 Task: Look for space in Yorosso, Mali from 5th September, 2023 to 12th September, 2023 for 2 adults in price range Rs.10000 to Rs.15000.  With 1  bedroom having 1 bed and 1 bathroom. Property type can be house, flat, guest house, hotel. Amenities needed are: washing machine. Booking option can be shelf check-in. Required host language is English.
Action: Mouse moved to (417, 83)
Screenshot: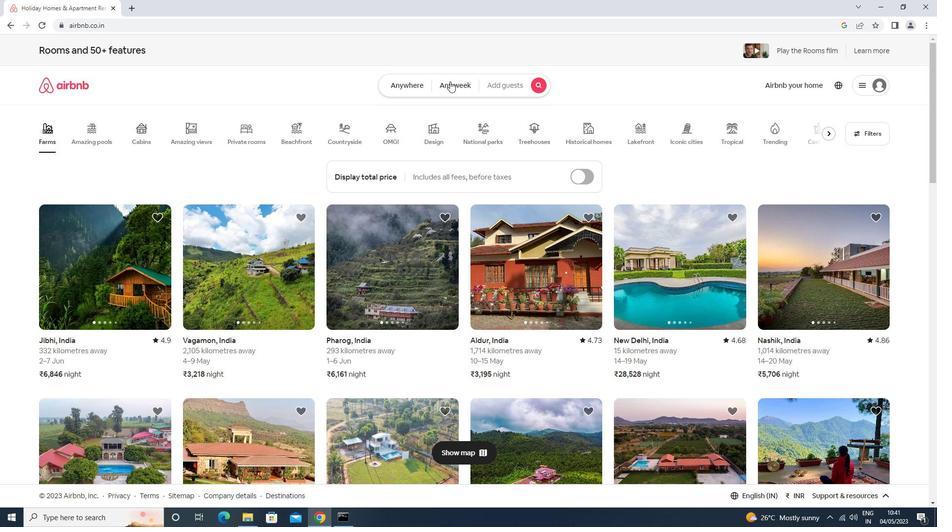 
Action: Mouse pressed left at (417, 83)
Screenshot: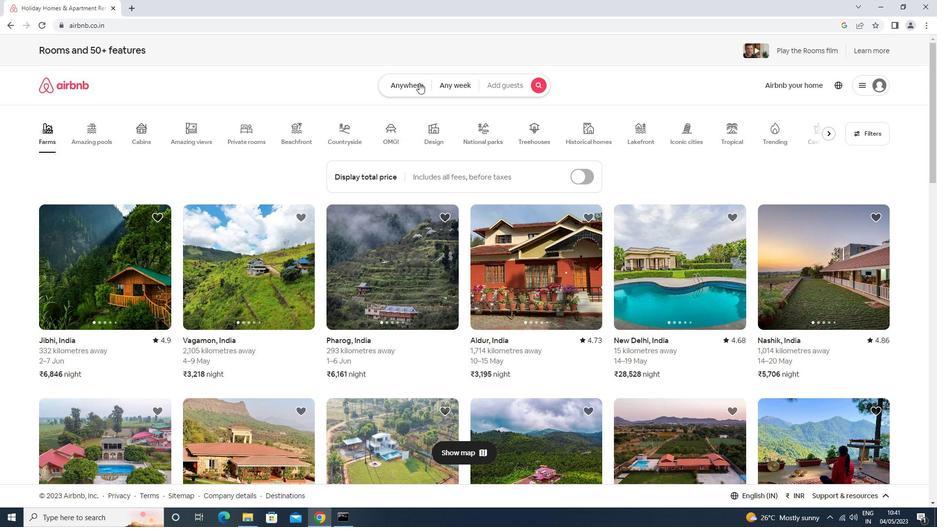 
Action: Mouse moved to (296, 119)
Screenshot: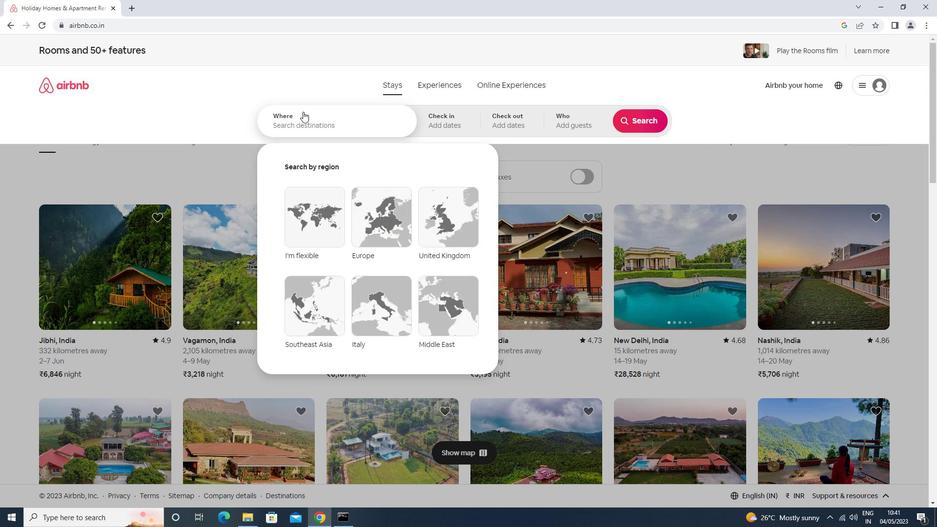 
Action: Mouse pressed left at (296, 119)
Screenshot: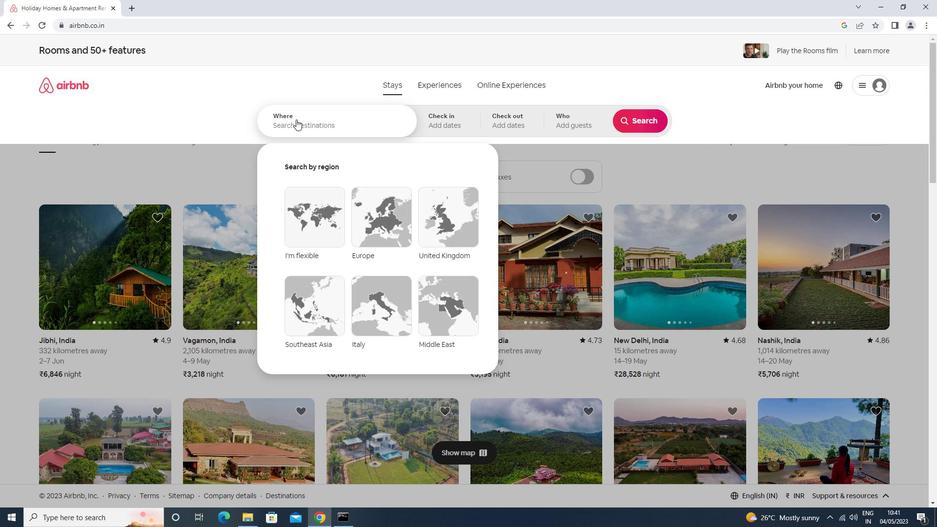 
Action: Key pressed yorosso<Key.down><Key.enter>
Screenshot: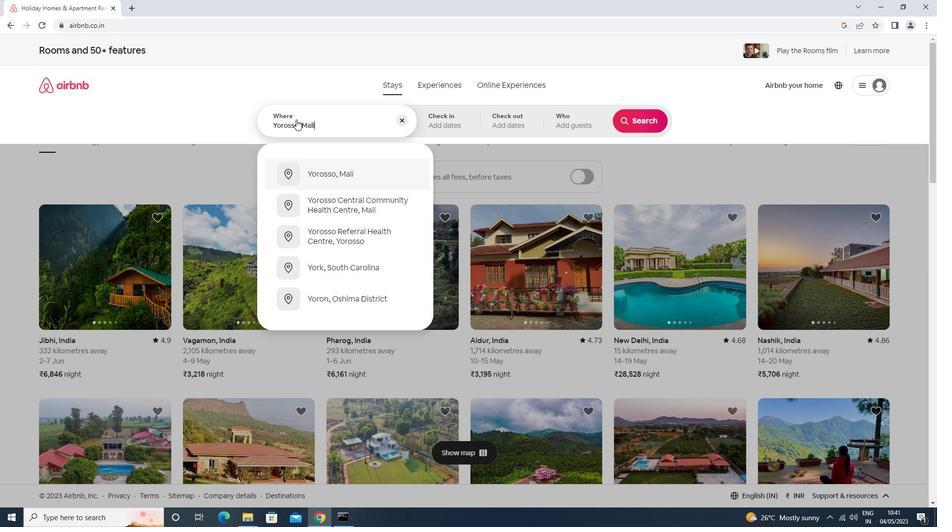 
Action: Mouse moved to (639, 196)
Screenshot: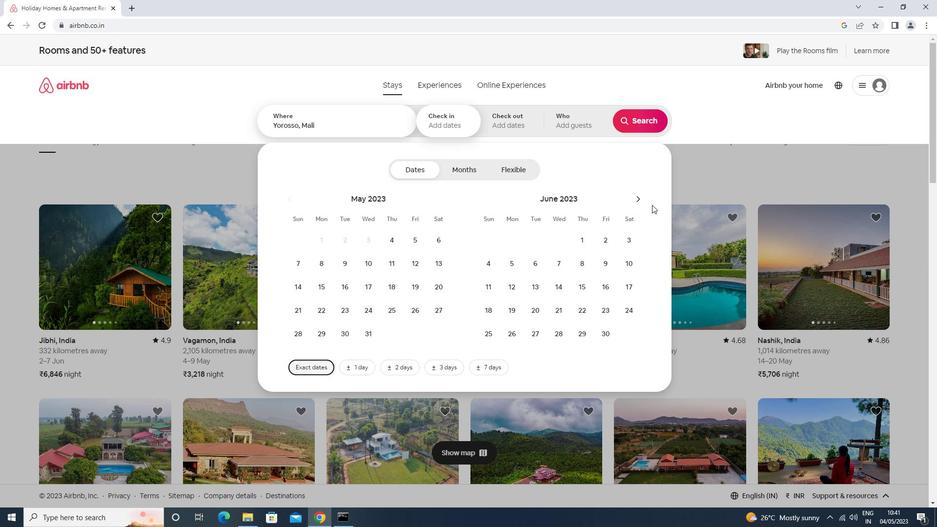 
Action: Mouse pressed left at (639, 196)
Screenshot: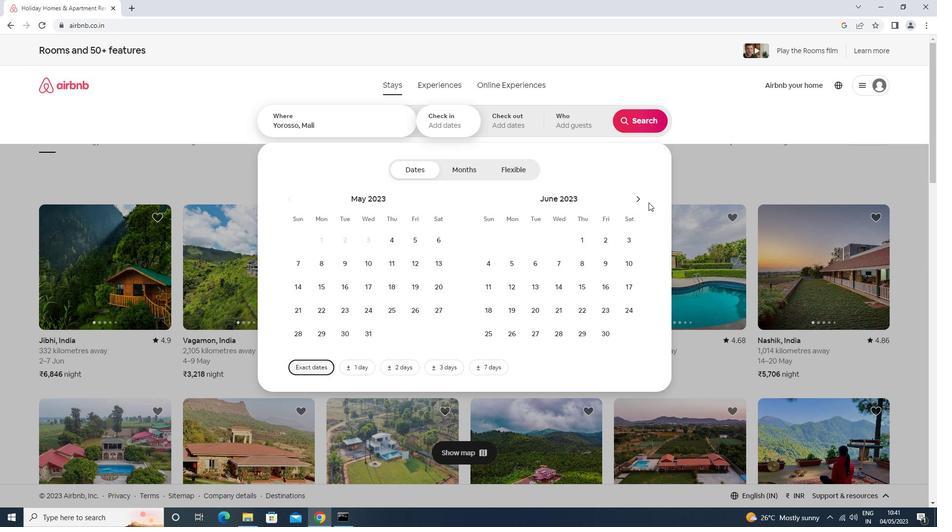 
Action: Mouse pressed left at (639, 196)
Screenshot: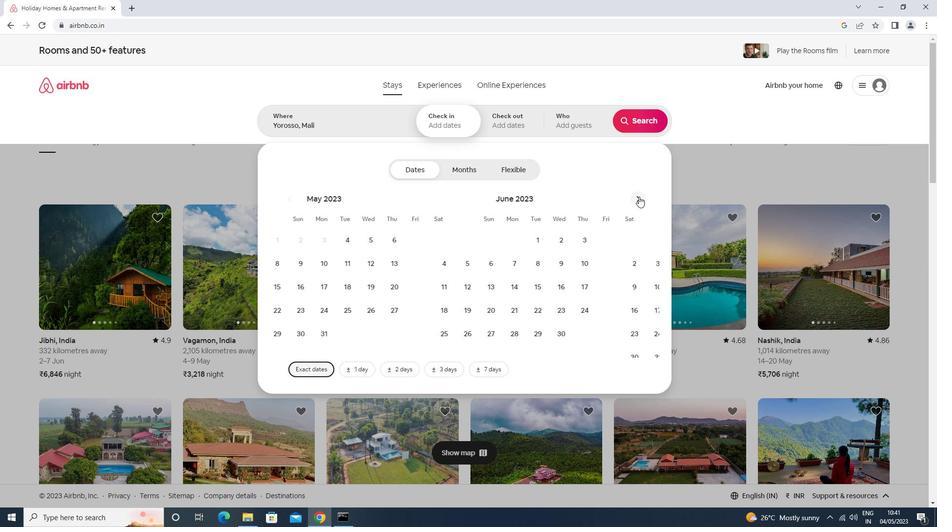
Action: Mouse pressed left at (639, 196)
Screenshot: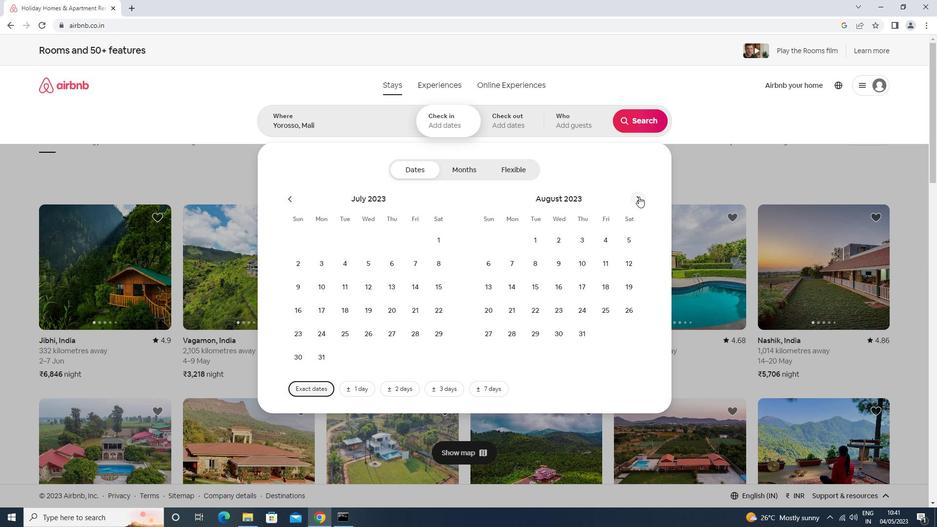 
Action: Mouse moved to (535, 259)
Screenshot: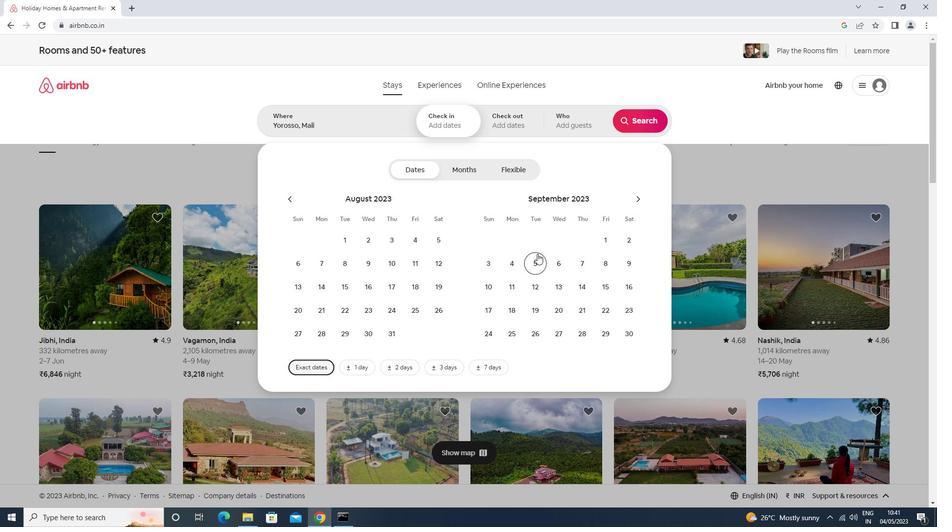 
Action: Mouse pressed left at (535, 259)
Screenshot: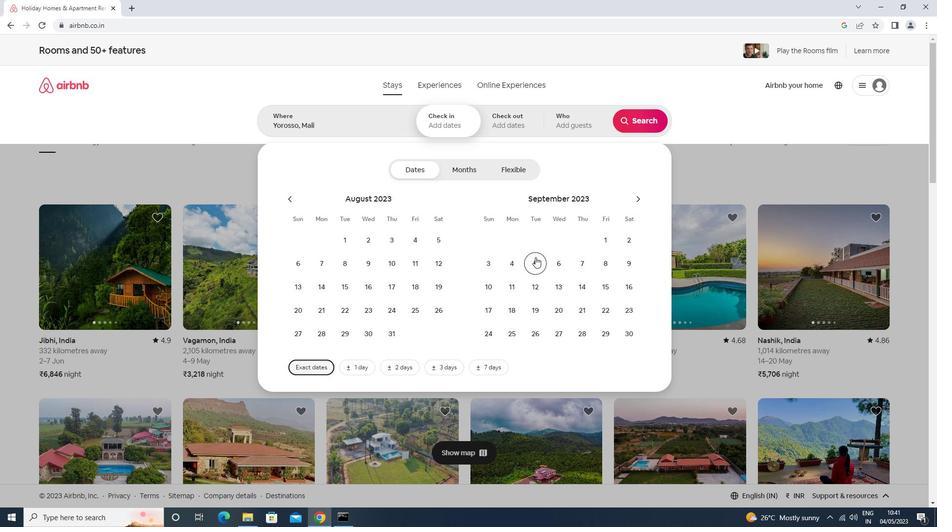 
Action: Mouse moved to (529, 285)
Screenshot: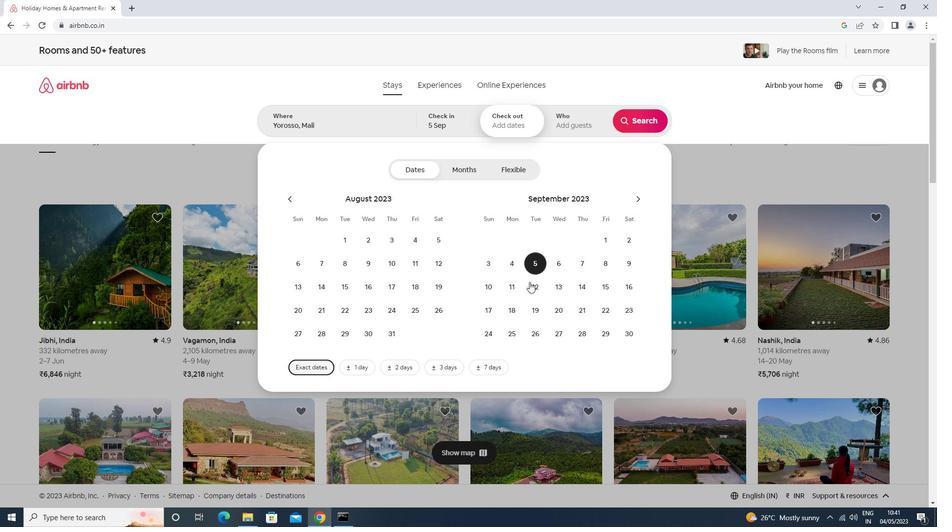
Action: Mouse pressed left at (529, 285)
Screenshot: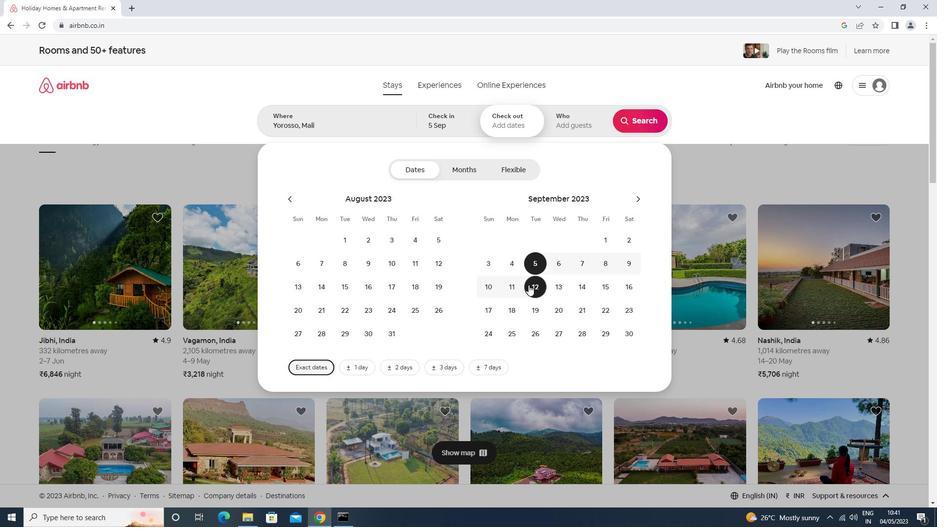 
Action: Mouse moved to (556, 120)
Screenshot: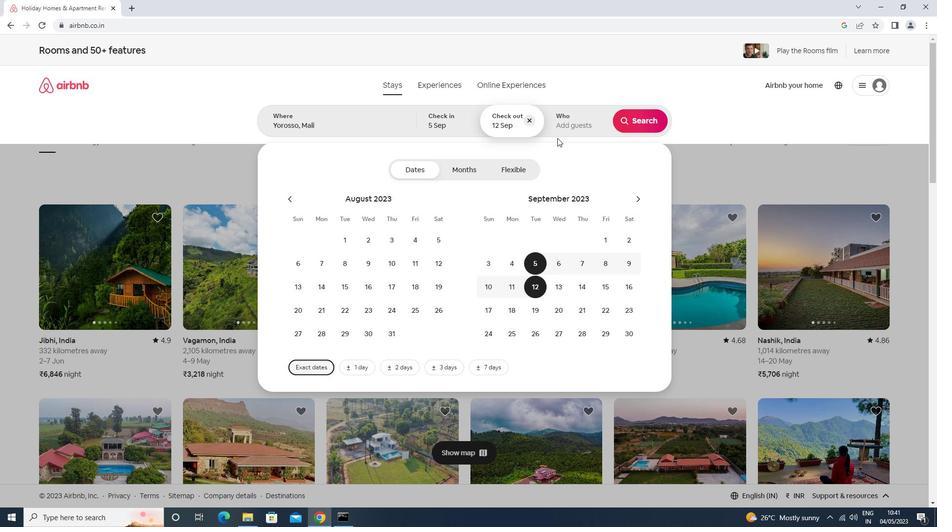 
Action: Mouse pressed left at (556, 120)
Screenshot: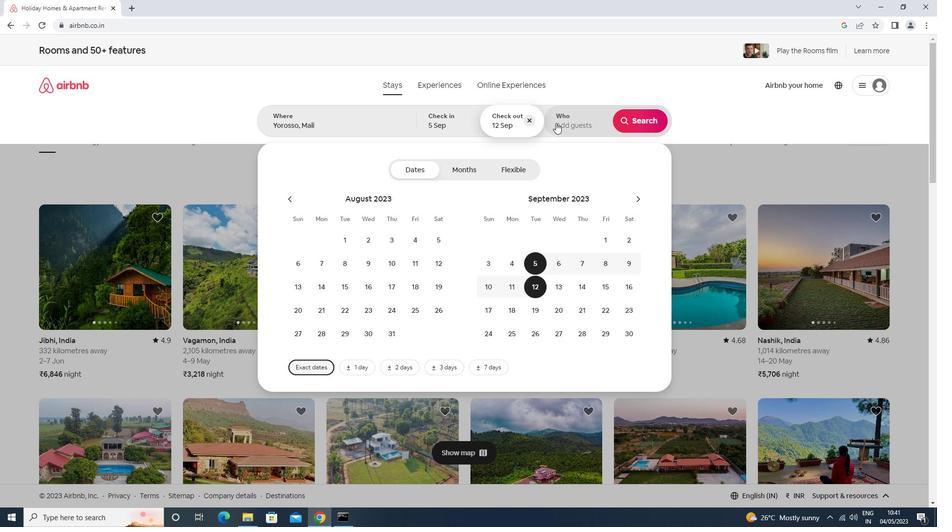 
Action: Mouse moved to (639, 171)
Screenshot: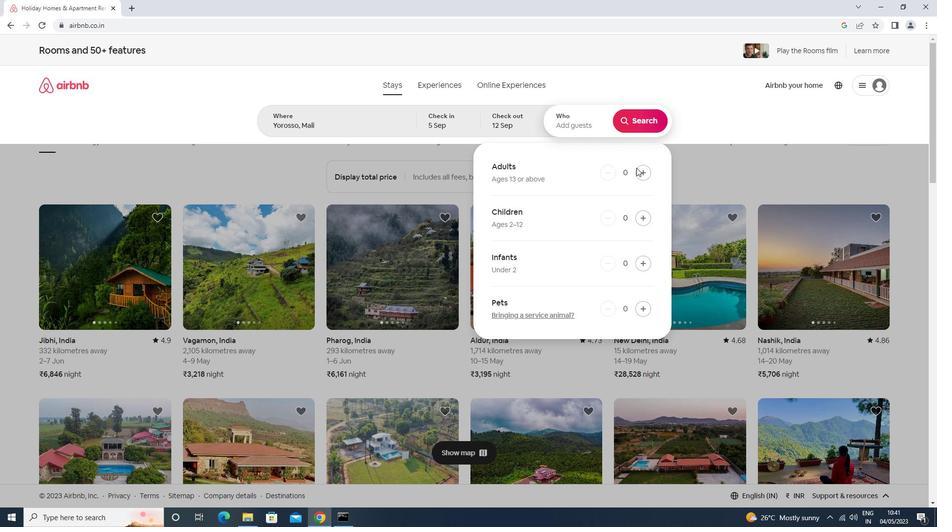 
Action: Mouse pressed left at (639, 171)
Screenshot: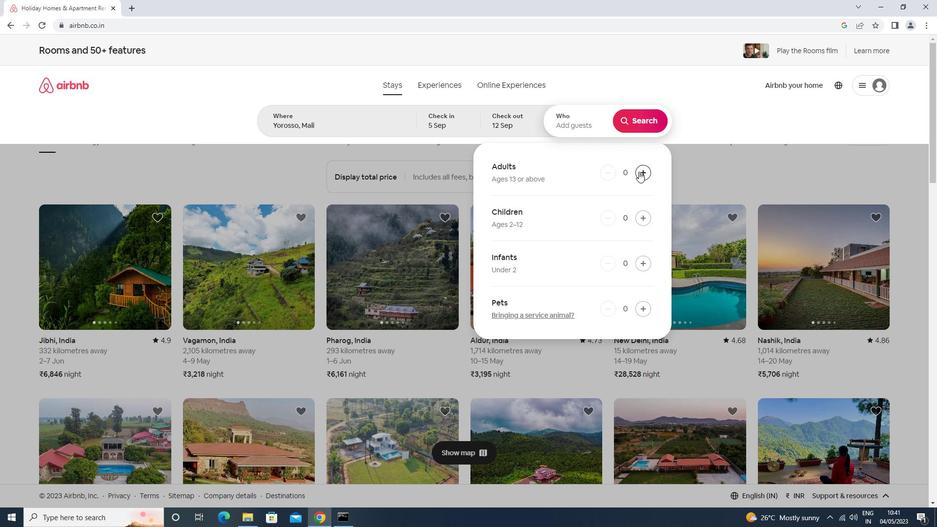 
Action: Mouse moved to (640, 171)
Screenshot: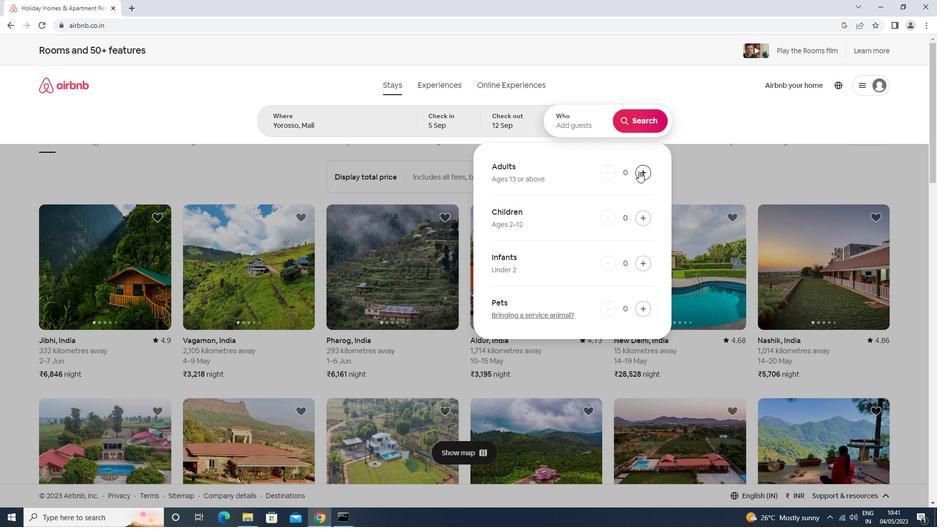 
Action: Mouse pressed left at (640, 171)
Screenshot: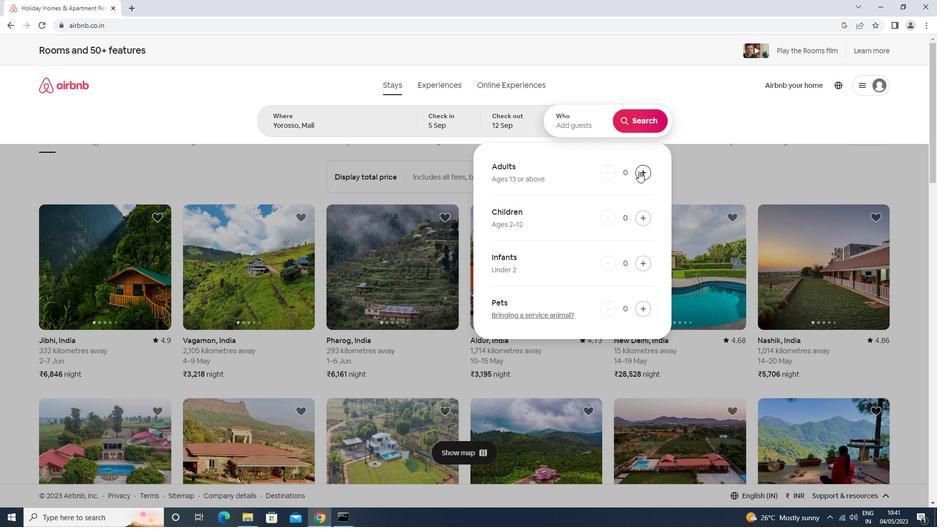 
Action: Mouse moved to (642, 120)
Screenshot: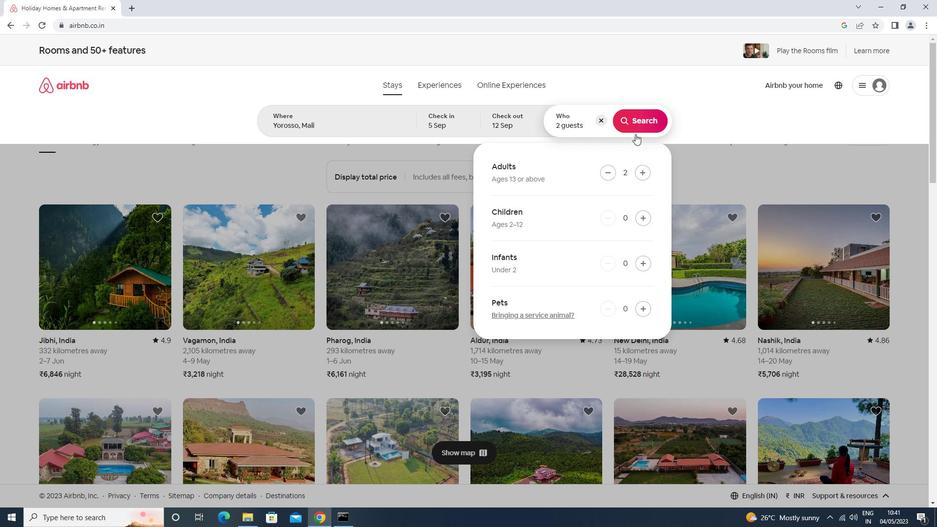 
Action: Mouse pressed left at (642, 120)
Screenshot: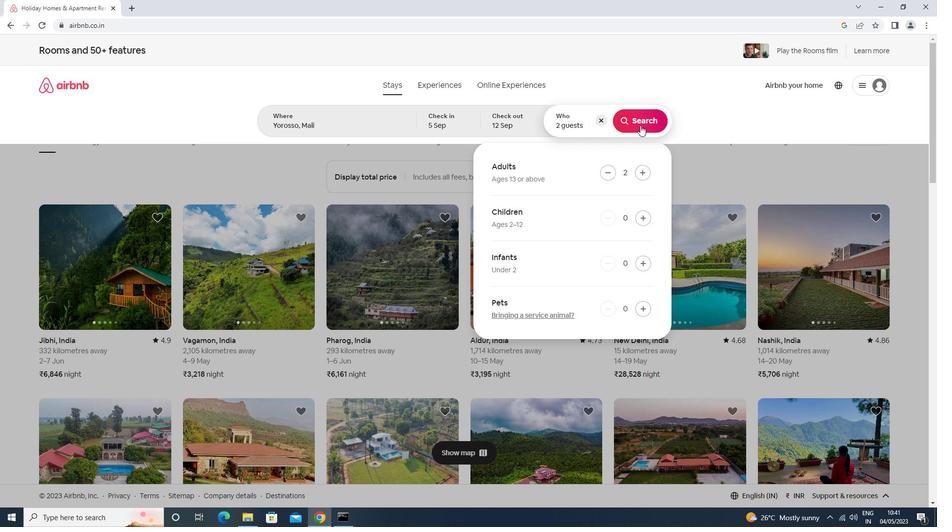 
Action: Mouse moved to (887, 91)
Screenshot: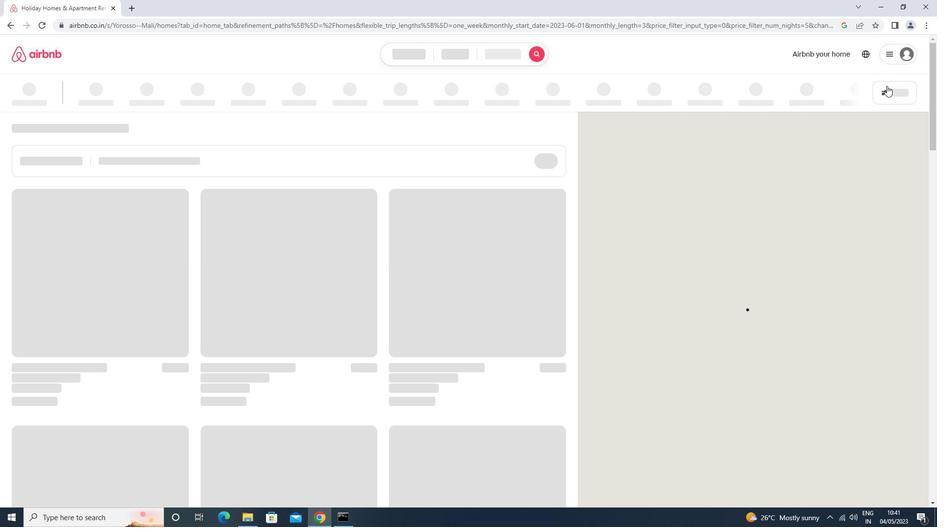 
Action: Mouse pressed left at (887, 91)
Screenshot: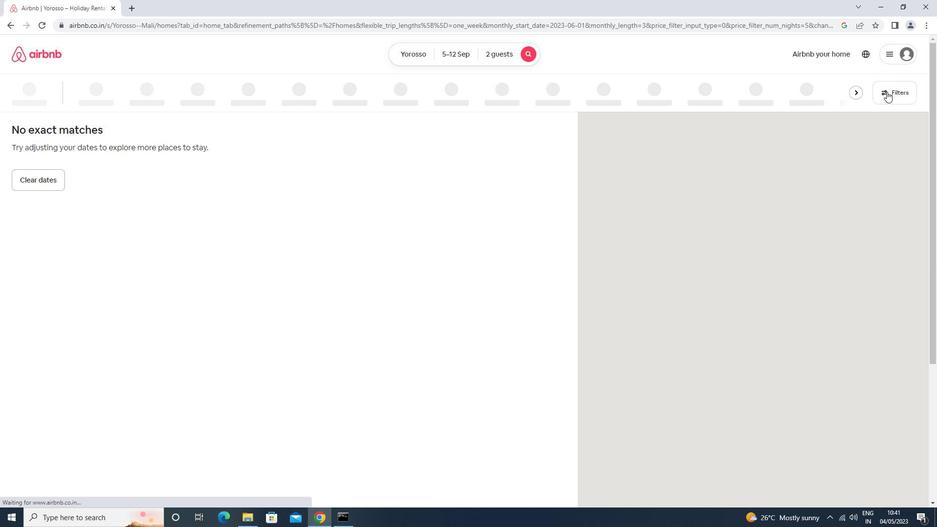 
Action: Mouse moved to (407, 156)
Screenshot: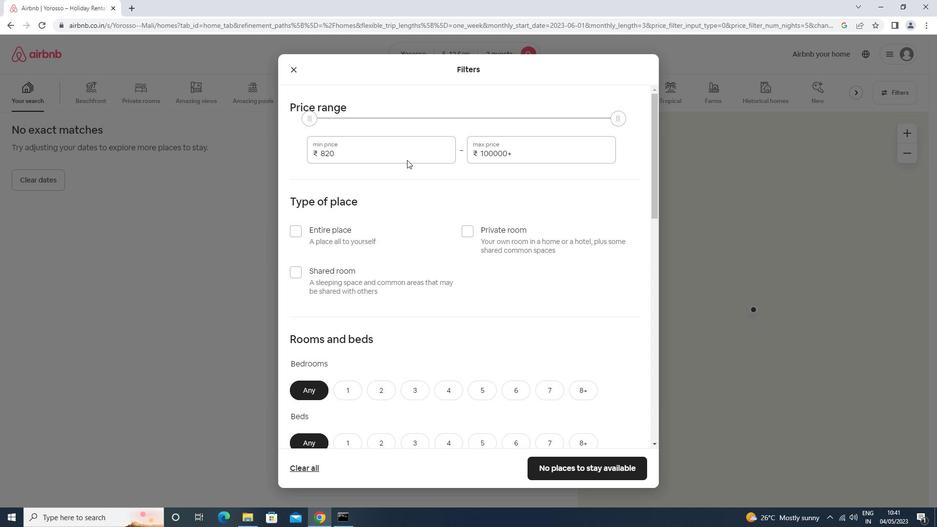 
Action: Mouse pressed left at (407, 156)
Screenshot: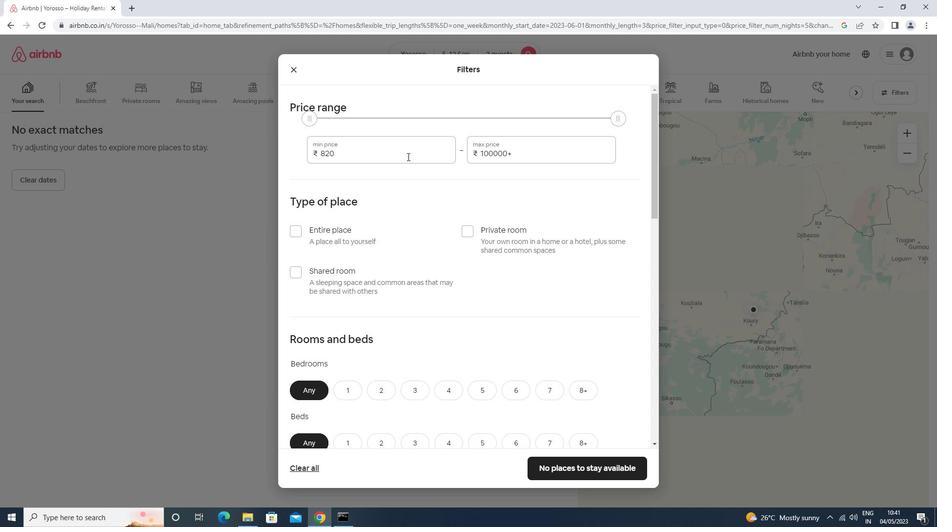 
Action: Mouse moved to (407, 156)
Screenshot: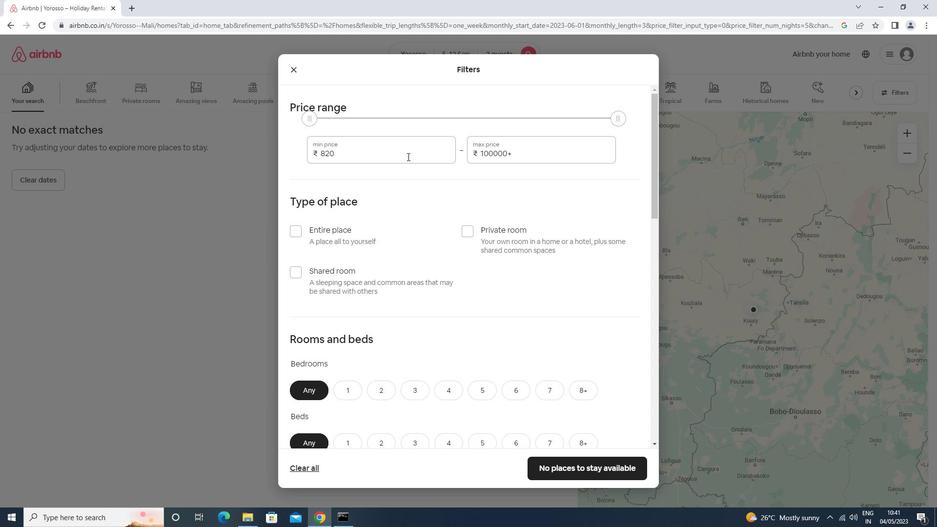 
Action: Key pressed <Key.backspace><Key.backspace><Key.backspace><Key.backspace><Key.backspace><Key.backspace><Key.backspace><Key.backspace><Key.backspace>10000<Key.tab>15000
Screenshot: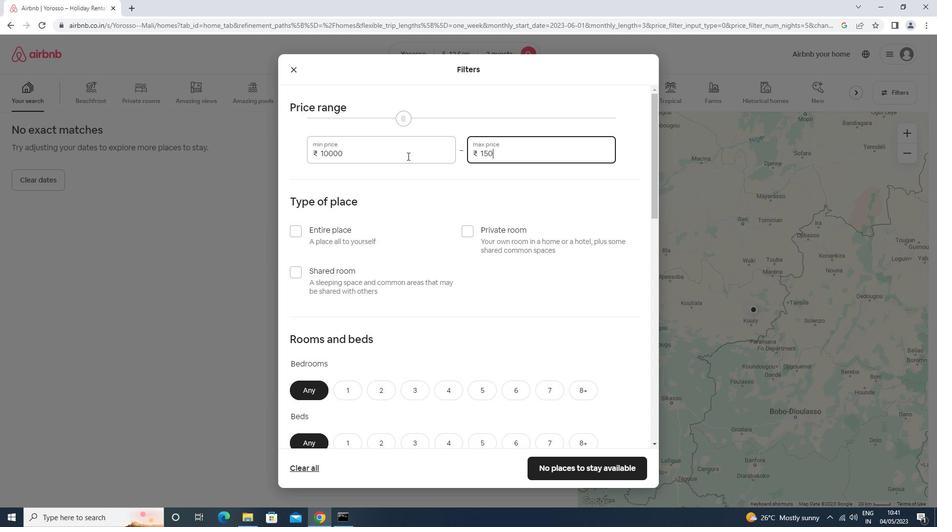 
Action: Mouse moved to (351, 232)
Screenshot: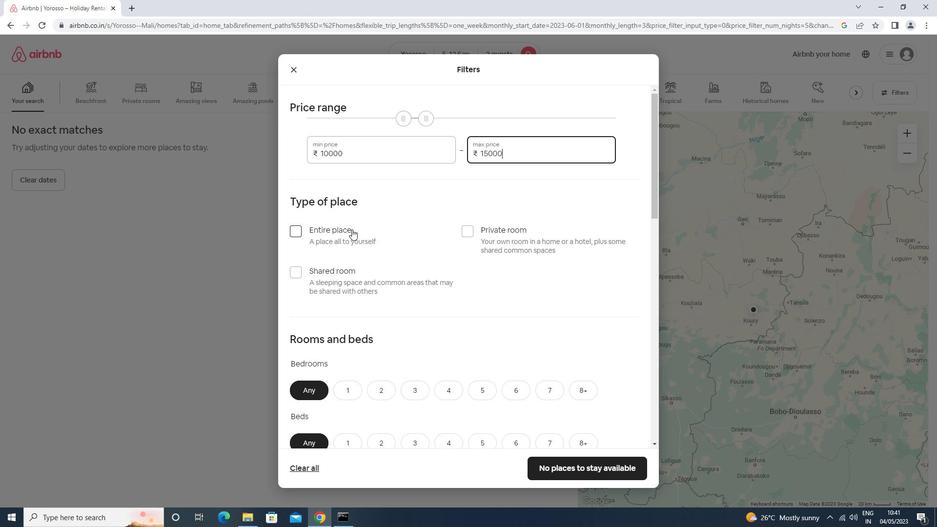 
Action: Mouse scrolled (351, 231) with delta (0, 0)
Screenshot: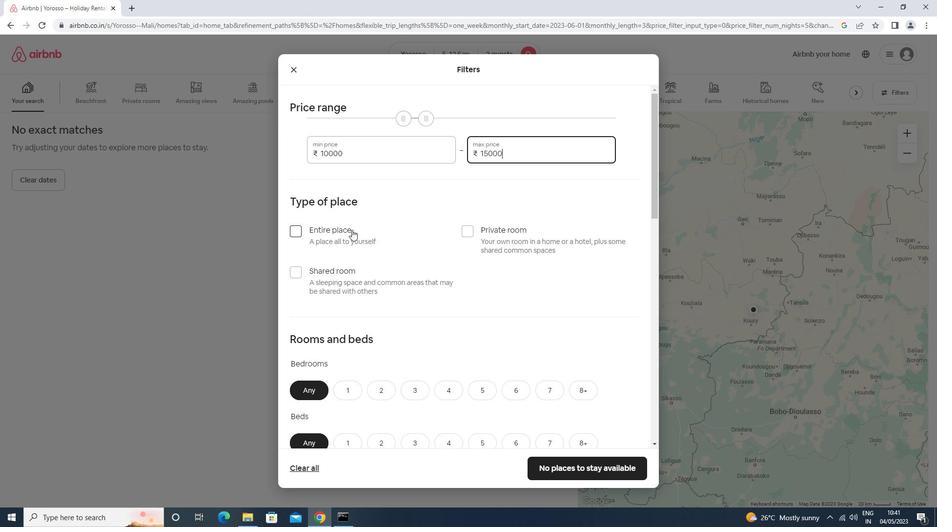 
Action: Mouse scrolled (351, 231) with delta (0, 0)
Screenshot: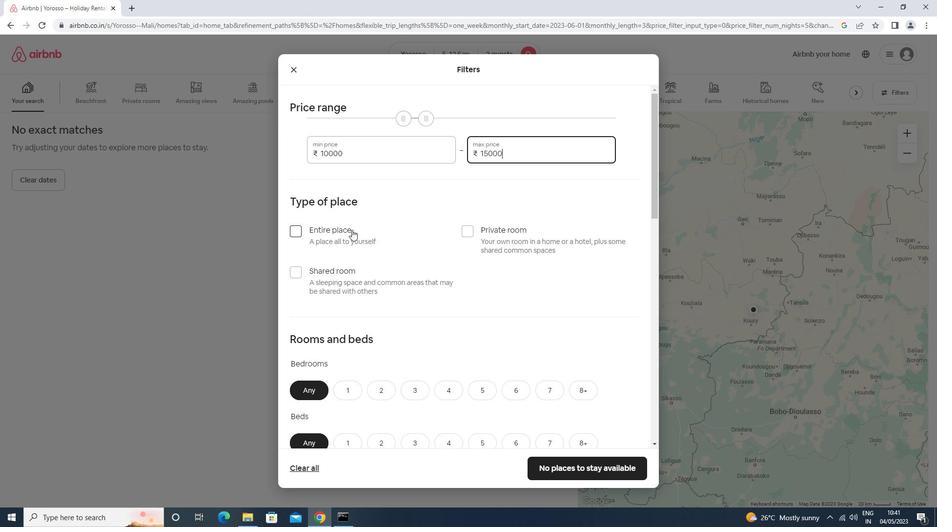 
Action: Mouse scrolled (351, 231) with delta (0, 0)
Screenshot: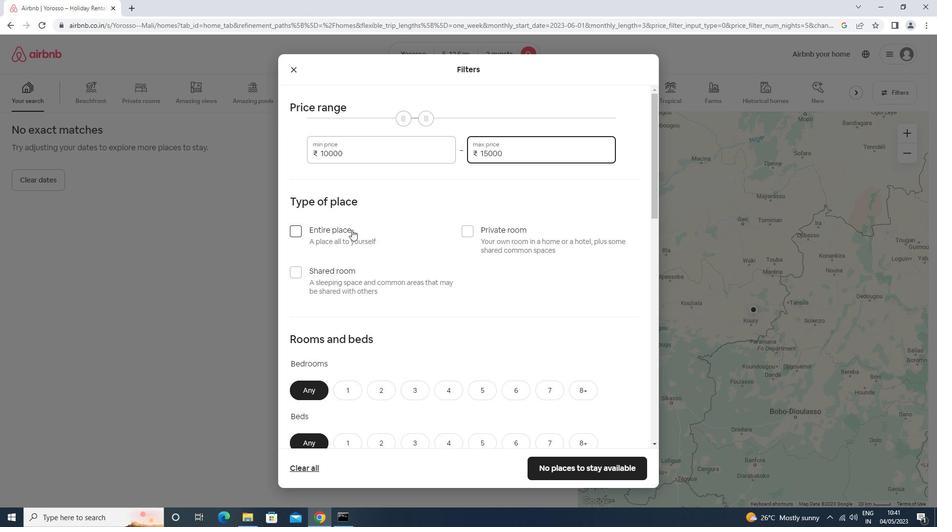 
Action: Mouse scrolled (351, 231) with delta (0, 0)
Screenshot: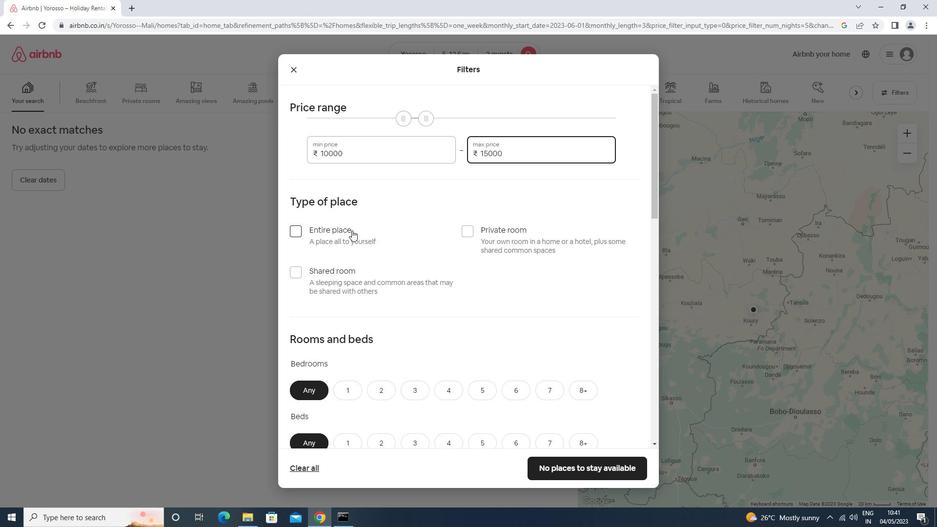 
Action: Mouse moved to (349, 196)
Screenshot: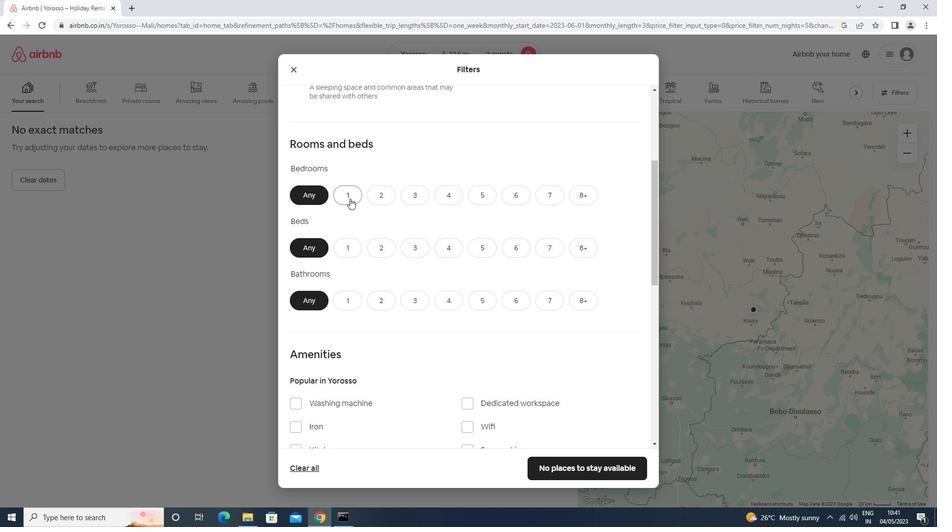 
Action: Mouse pressed left at (349, 196)
Screenshot: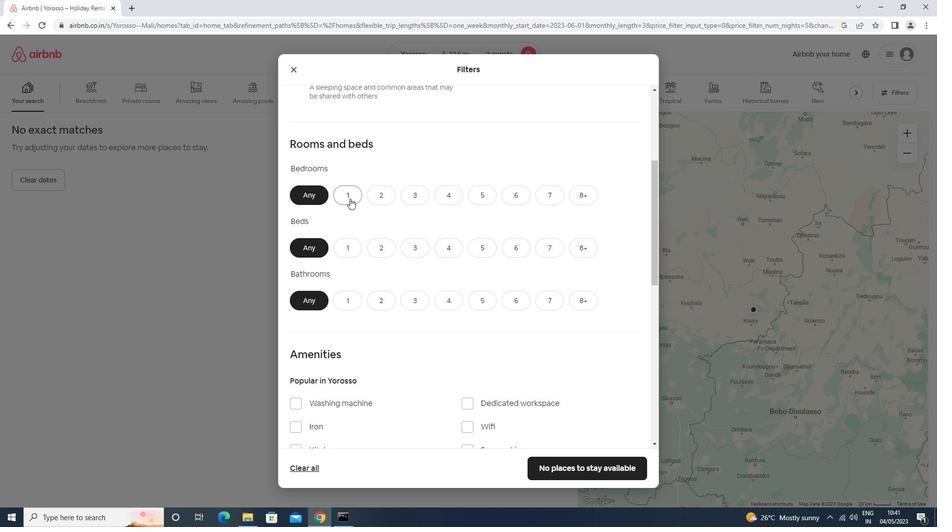 
Action: Mouse moved to (346, 249)
Screenshot: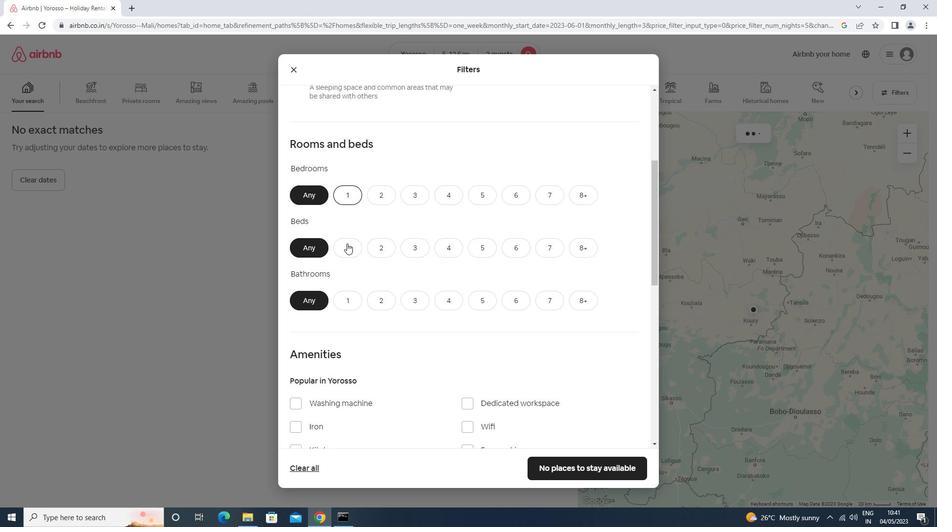 
Action: Mouse pressed left at (346, 249)
Screenshot: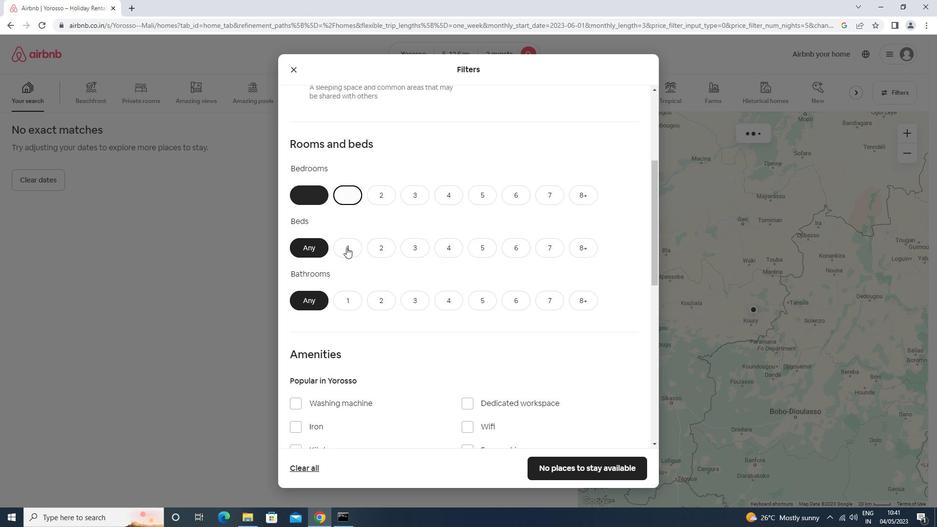 
Action: Mouse moved to (346, 299)
Screenshot: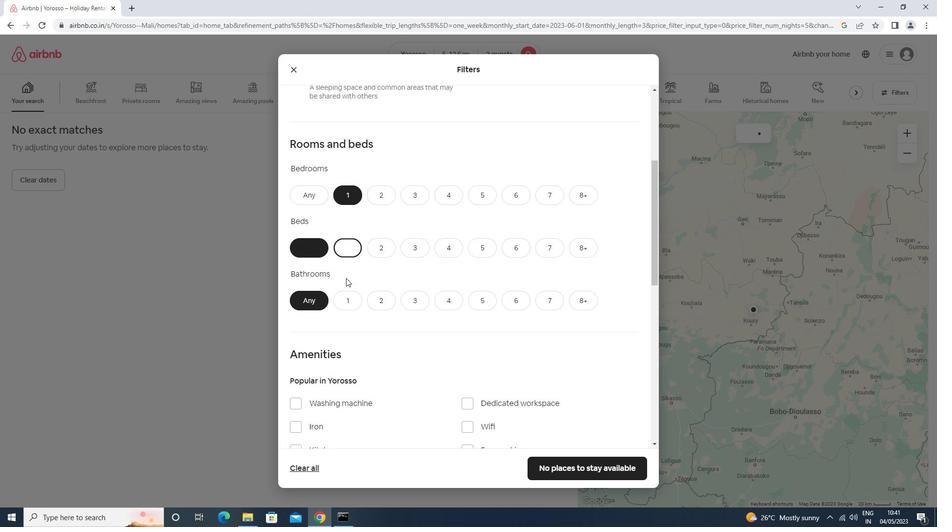 
Action: Mouse pressed left at (346, 299)
Screenshot: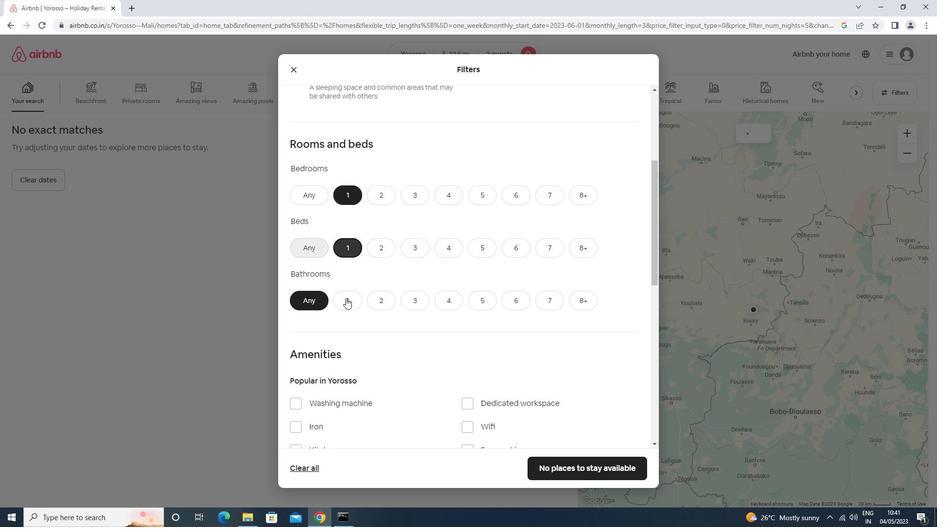 
Action: Mouse moved to (345, 295)
Screenshot: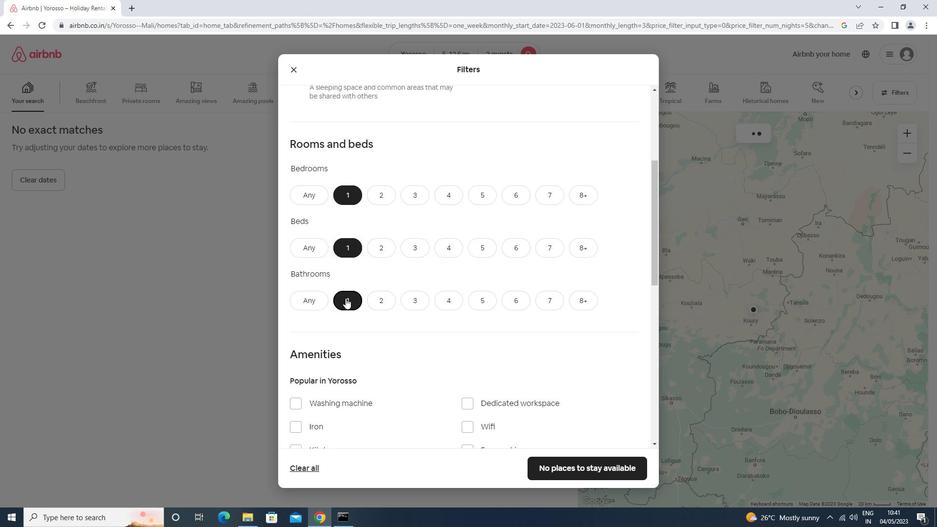 
Action: Mouse scrolled (345, 294) with delta (0, 0)
Screenshot: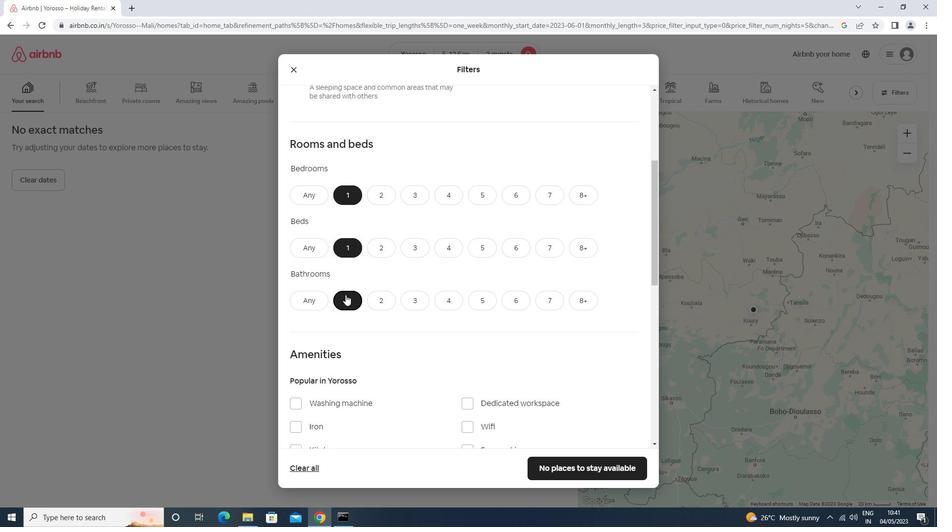 
Action: Mouse scrolled (345, 294) with delta (0, 0)
Screenshot: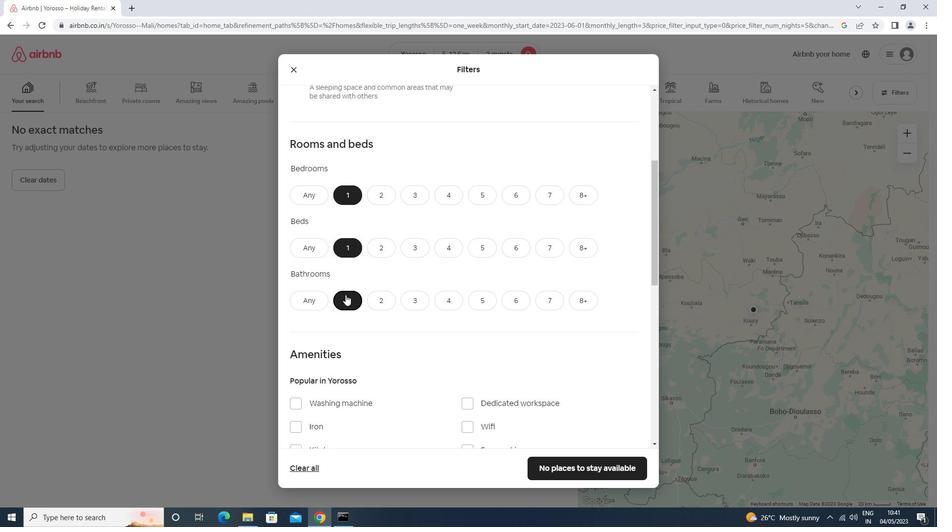 
Action: Mouse moved to (338, 302)
Screenshot: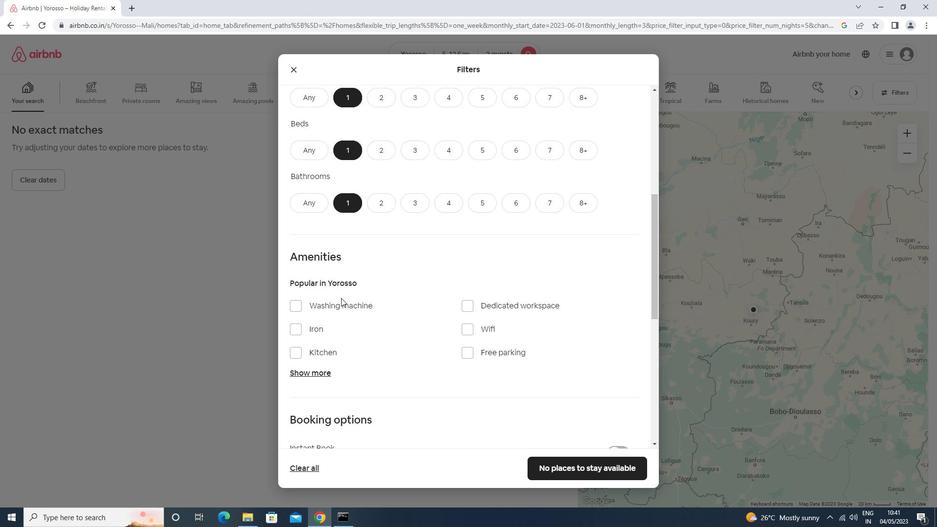 
Action: Mouse pressed left at (338, 302)
Screenshot: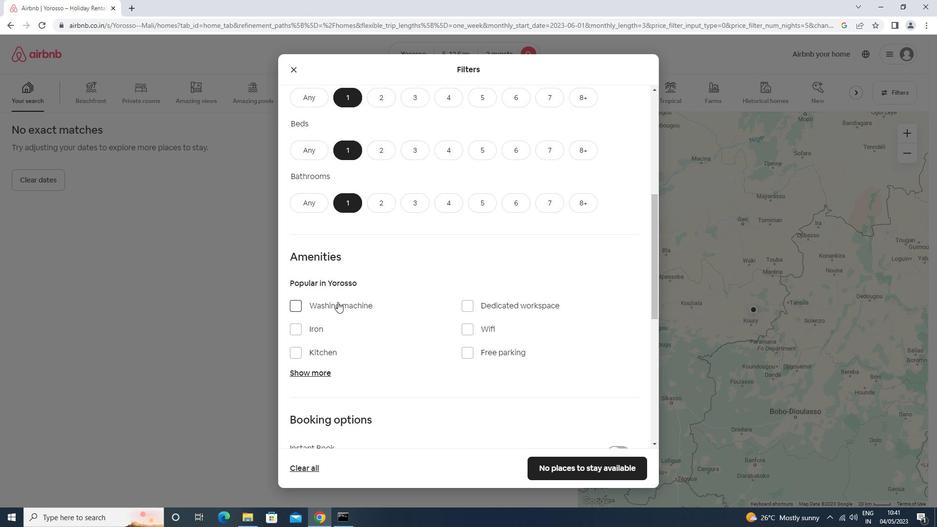 
Action: Mouse moved to (337, 300)
Screenshot: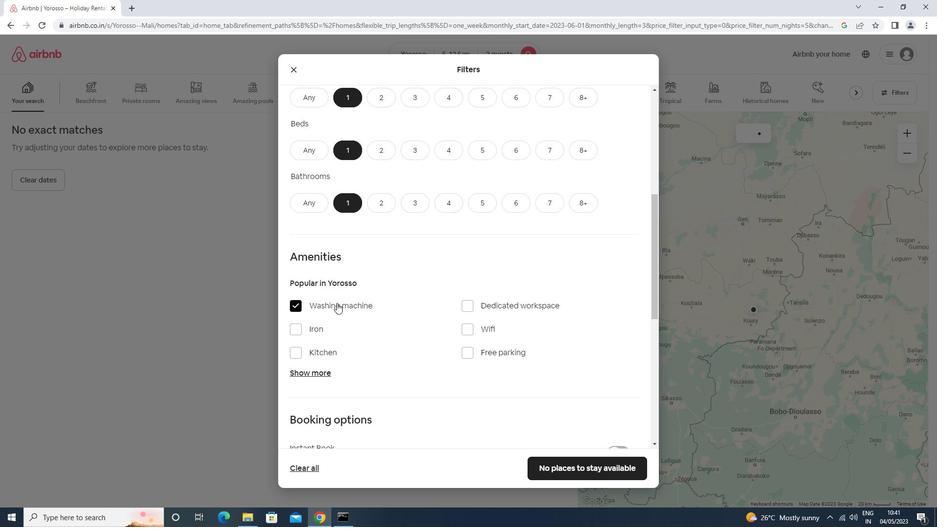 
Action: Mouse scrolled (337, 300) with delta (0, 0)
Screenshot: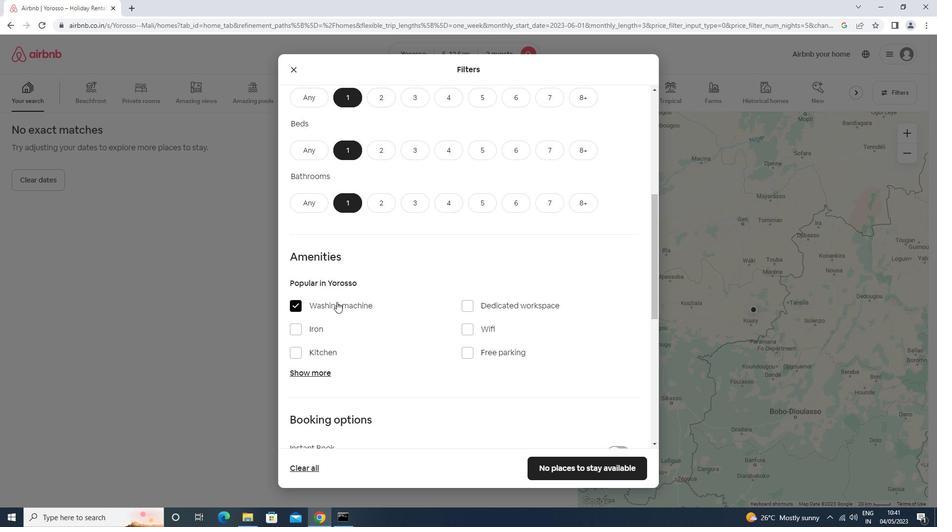 
Action: Mouse scrolled (337, 300) with delta (0, 0)
Screenshot: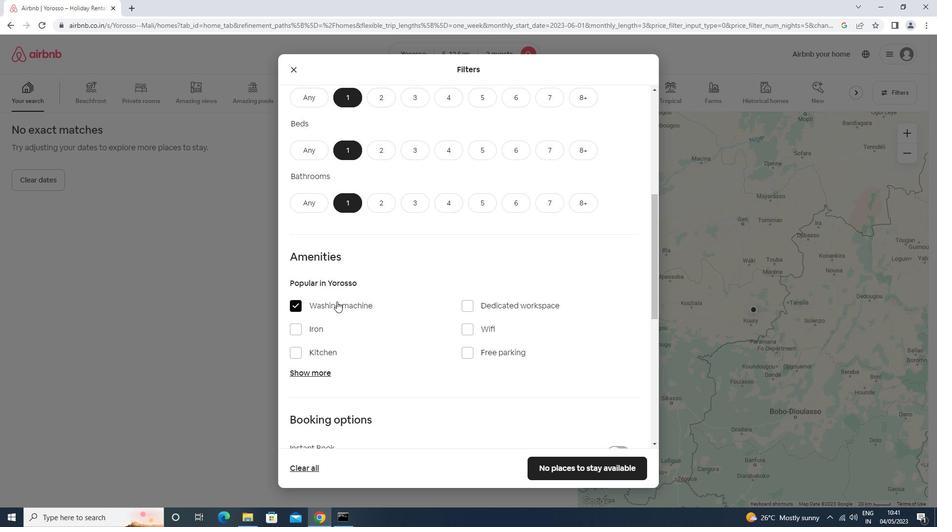
Action: Mouse scrolled (337, 300) with delta (0, 0)
Screenshot: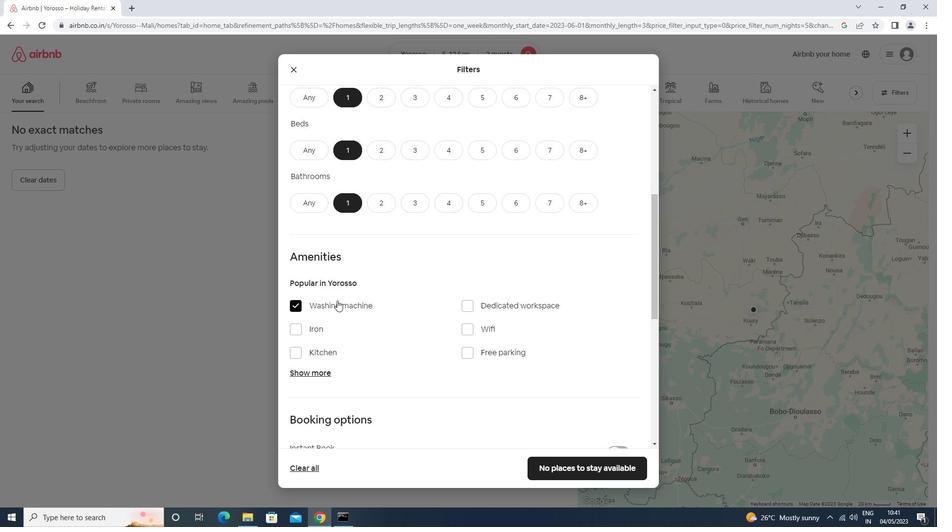 
Action: Mouse scrolled (337, 300) with delta (0, 0)
Screenshot: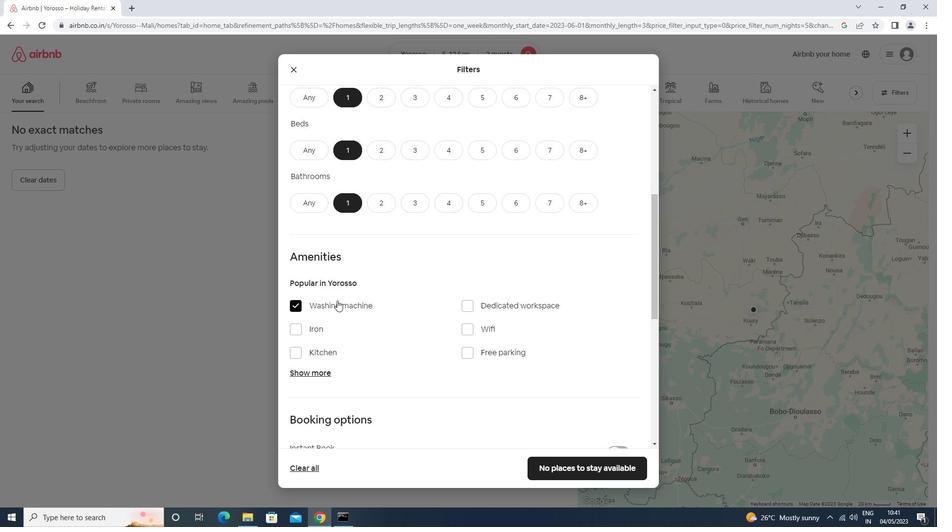 
Action: Mouse scrolled (337, 300) with delta (0, 0)
Screenshot: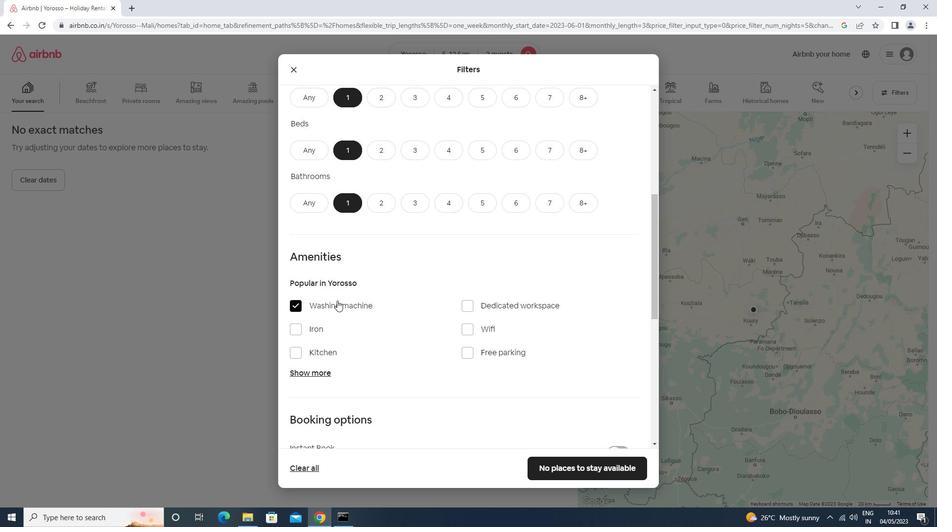 
Action: Mouse moved to (342, 295)
Screenshot: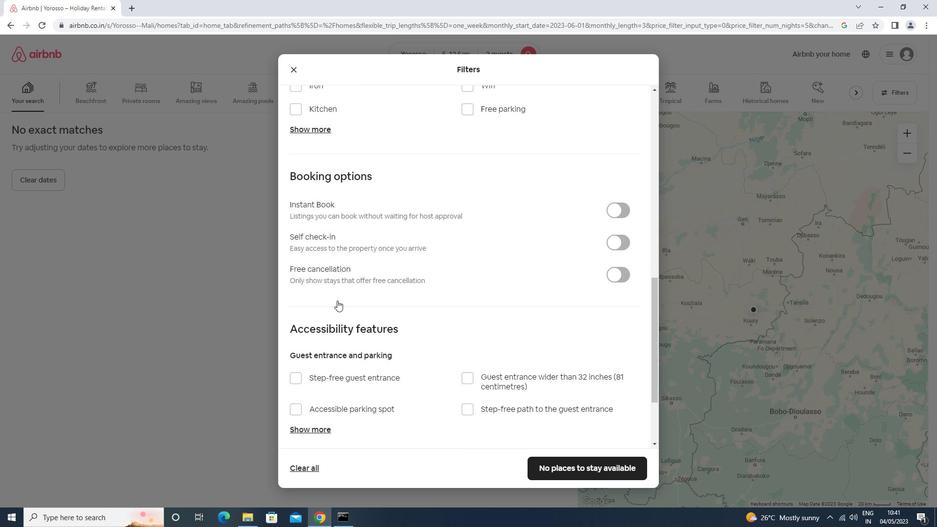 
Action: Mouse scrolled (342, 294) with delta (0, 0)
Screenshot: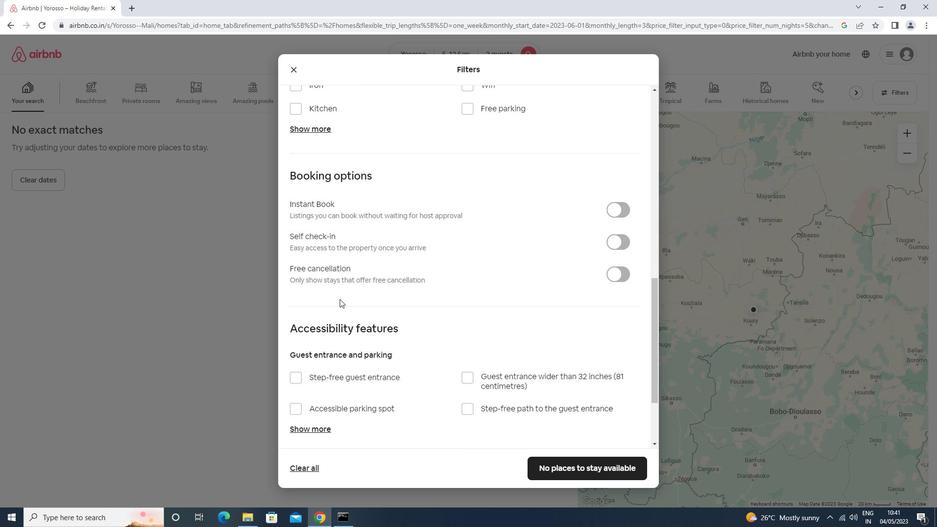 
Action: Mouse scrolled (342, 294) with delta (0, 0)
Screenshot: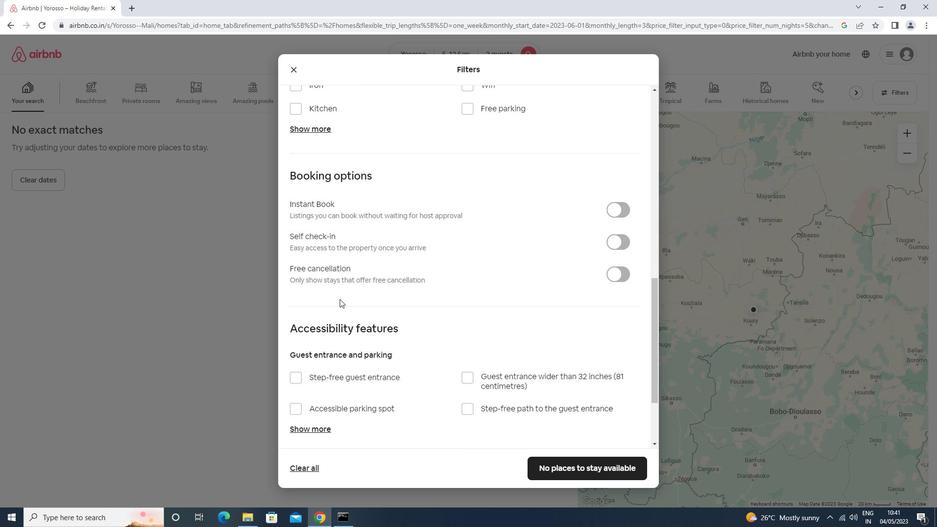 
Action: Mouse moved to (620, 148)
Screenshot: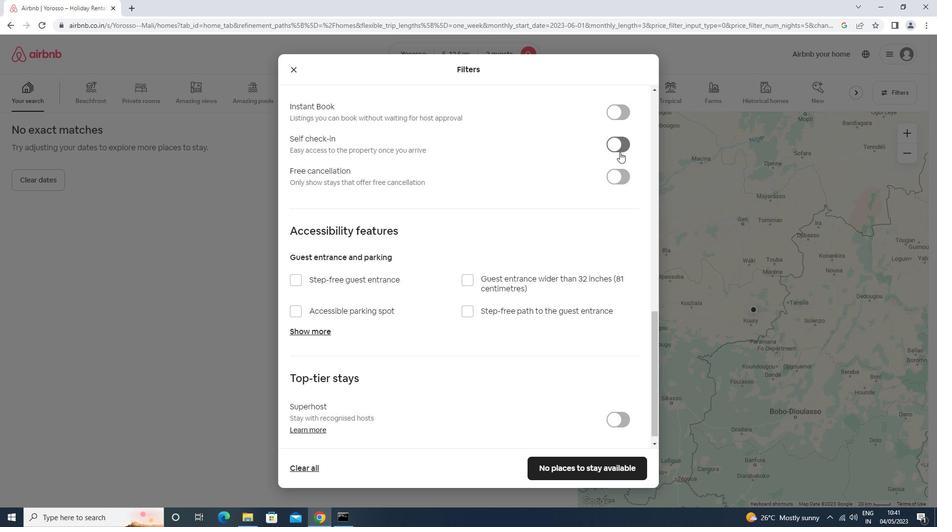 
Action: Mouse pressed left at (620, 148)
Screenshot: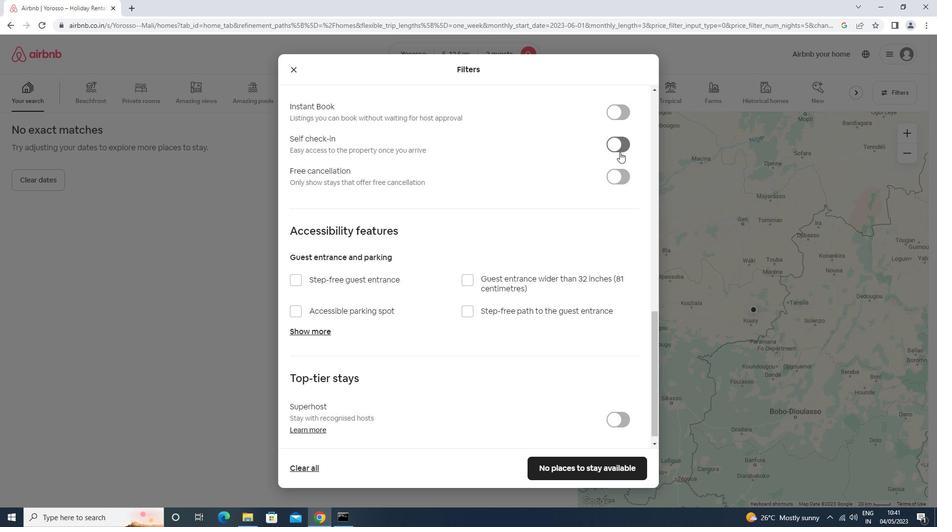 
Action: Mouse moved to (394, 359)
Screenshot: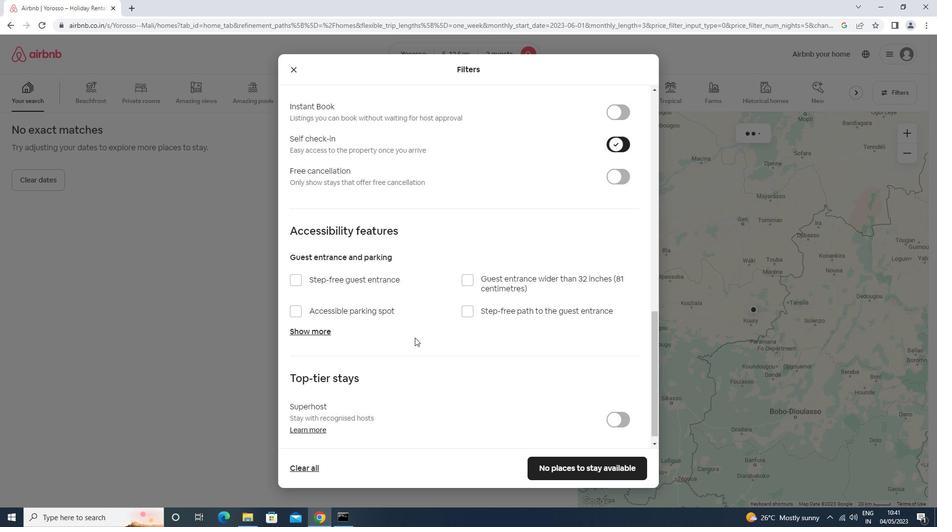 
Action: Mouse scrolled (394, 359) with delta (0, 0)
Screenshot: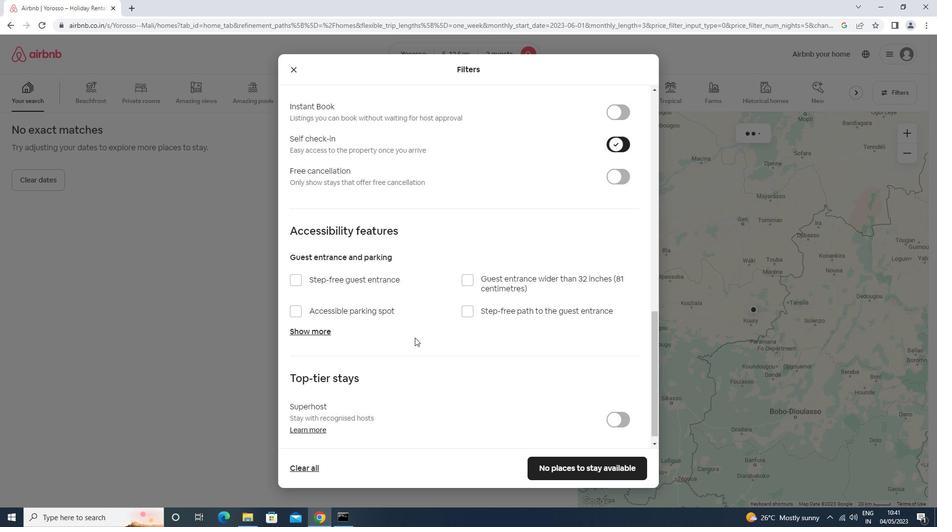 
Action: Mouse moved to (393, 360)
Screenshot: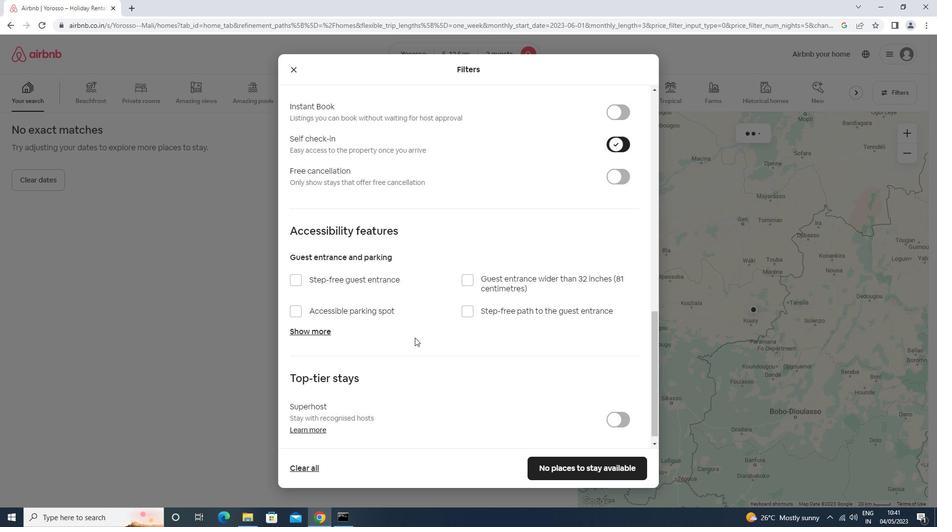 
Action: Mouse scrolled (393, 360) with delta (0, 0)
Screenshot: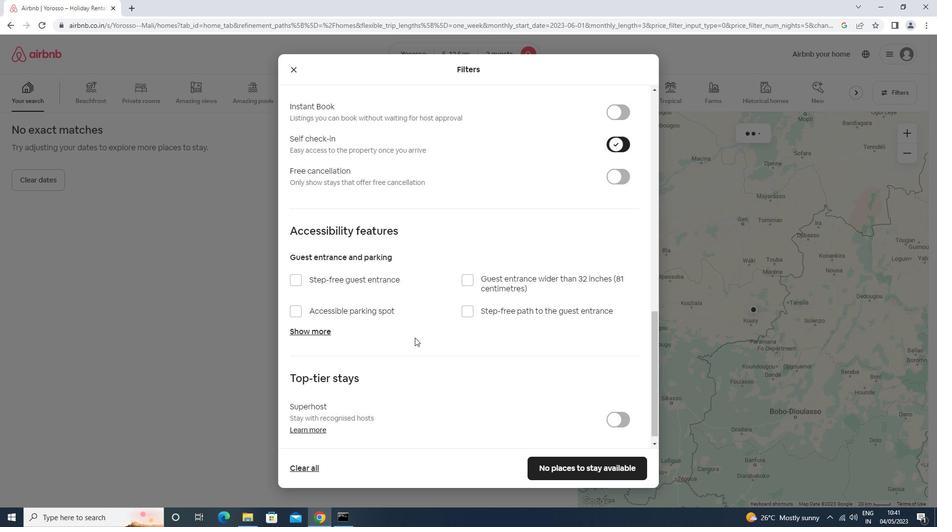 
Action: Mouse moved to (393, 361)
Screenshot: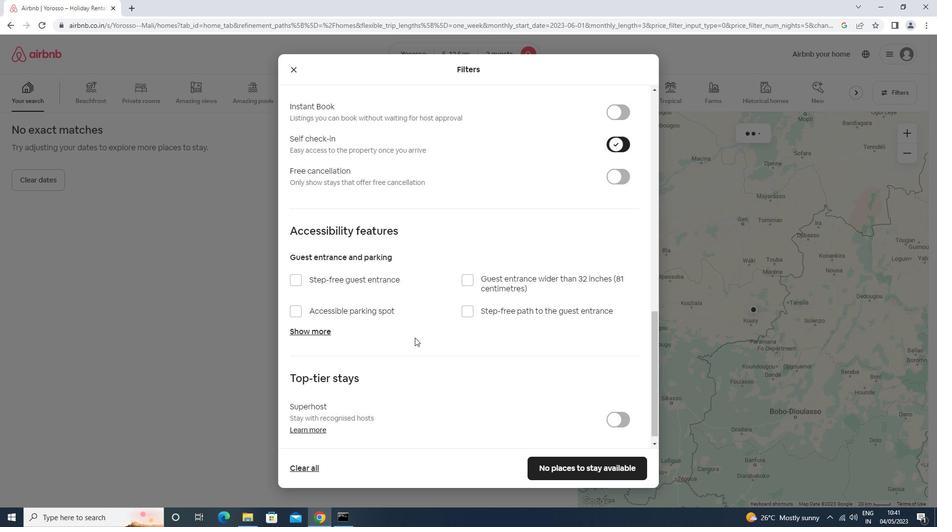 
Action: Mouse scrolled (393, 361) with delta (0, 0)
Screenshot: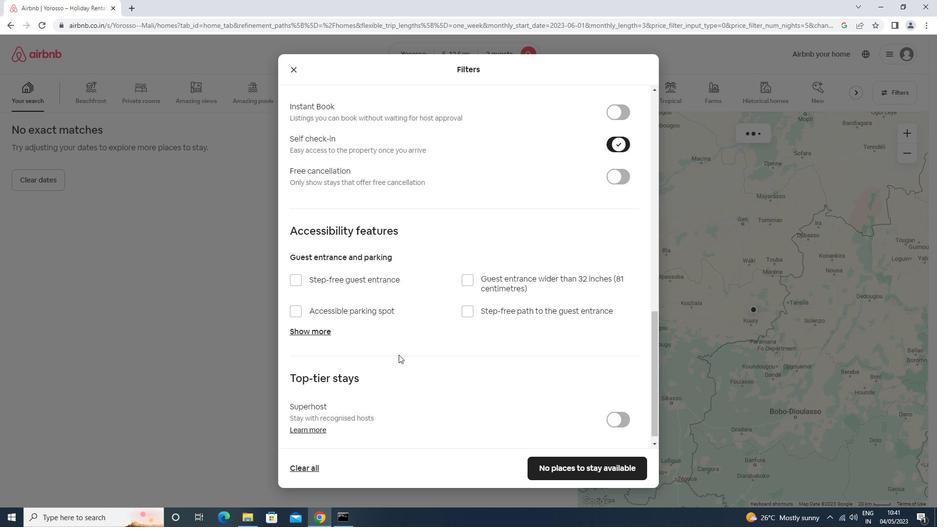 
Action: Mouse moved to (393, 362)
Screenshot: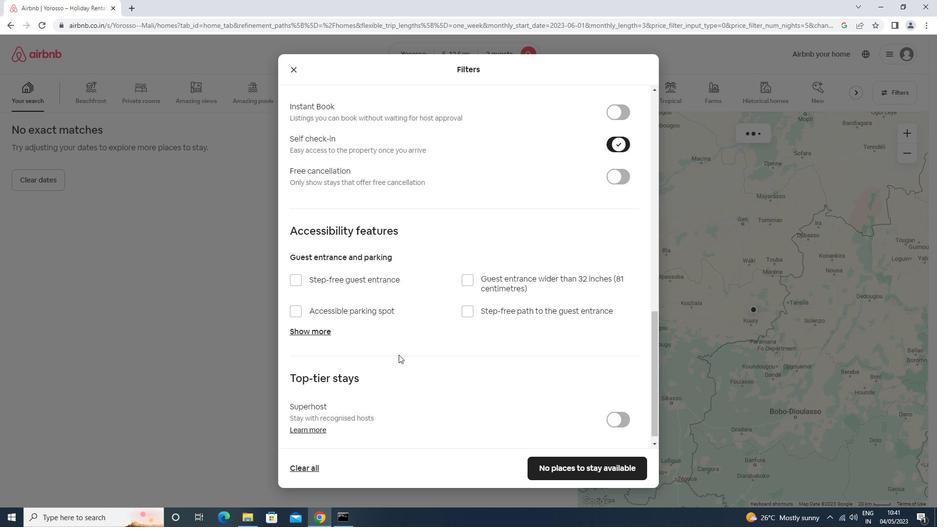 
Action: Mouse scrolled (393, 362) with delta (0, 0)
Screenshot: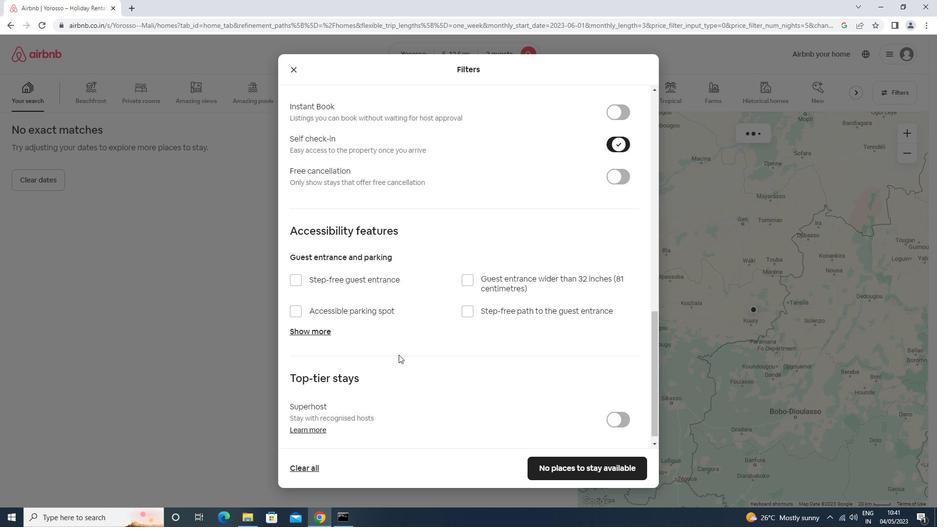 
Action: Mouse moved to (393, 363)
Screenshot: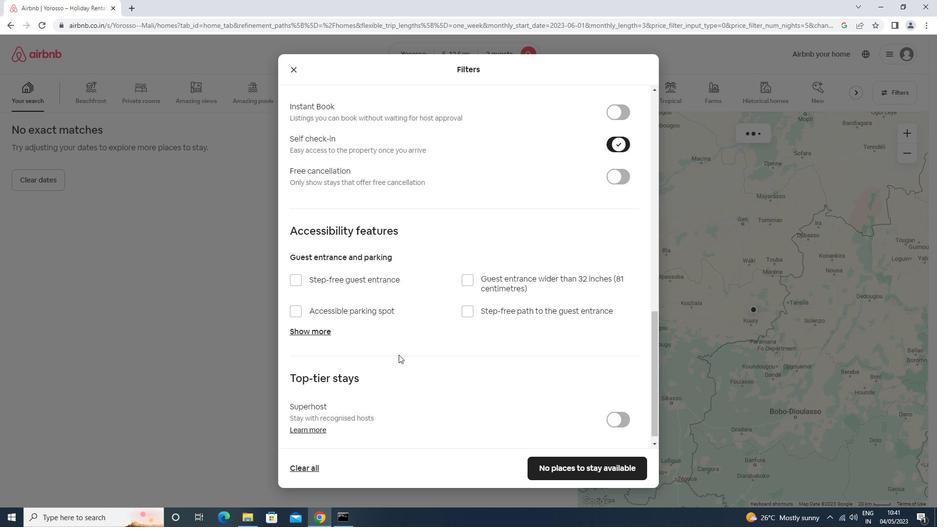 
Action: Mouse scrolled (393, 362) with delta (0, 0)
Screenshot: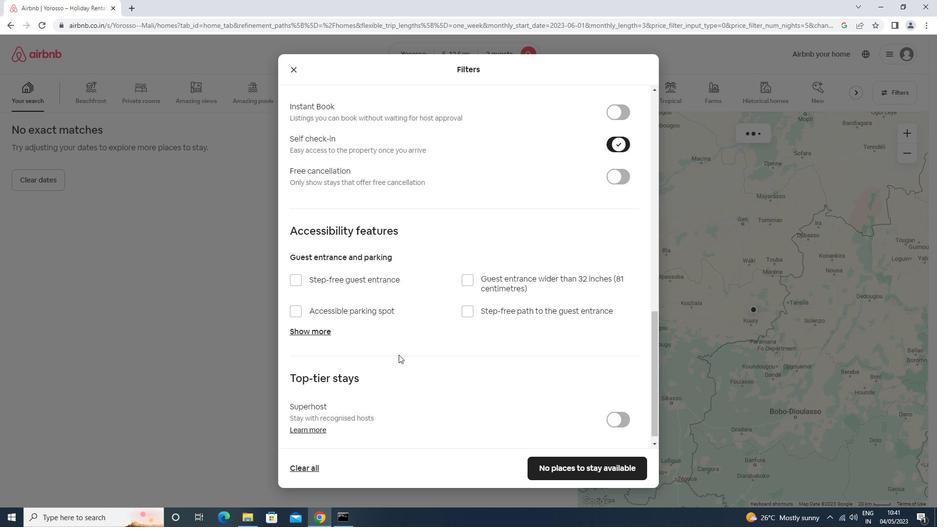 
Action: Mouse moved to (393, 363)
Screenshot: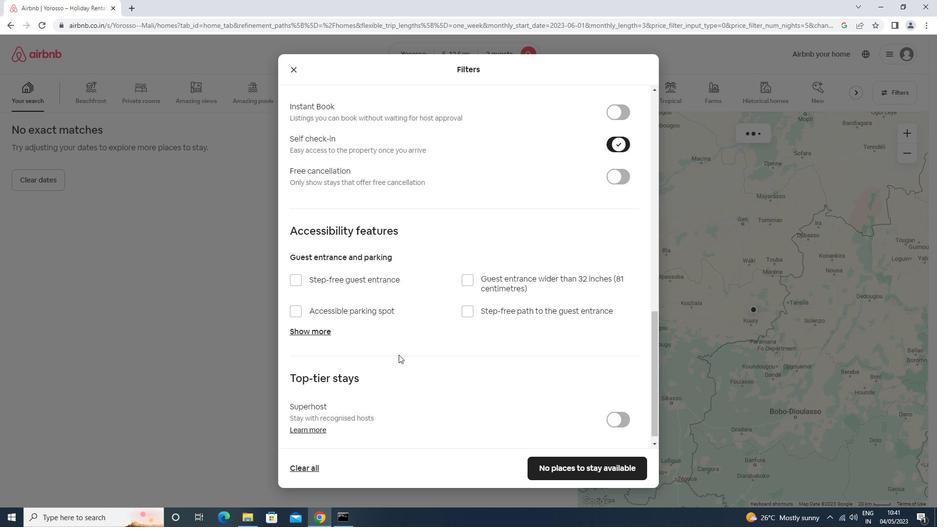 
Action: Mouse scrolled (393, 362) with delta (0, 0)
Screenshot: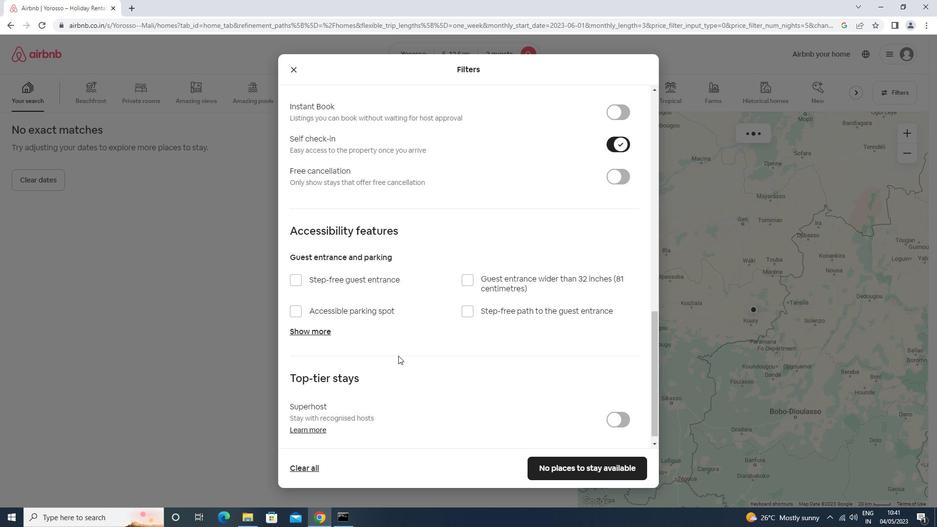 
Action: Mouse moved to (536, 462)
Screenshot: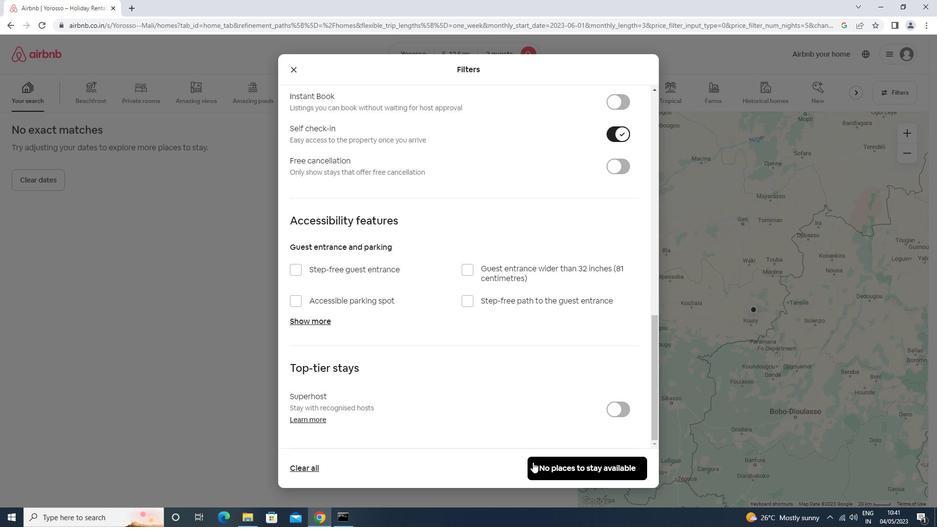 
Action: Mouse pressed left at (536, 462)
Screenshot: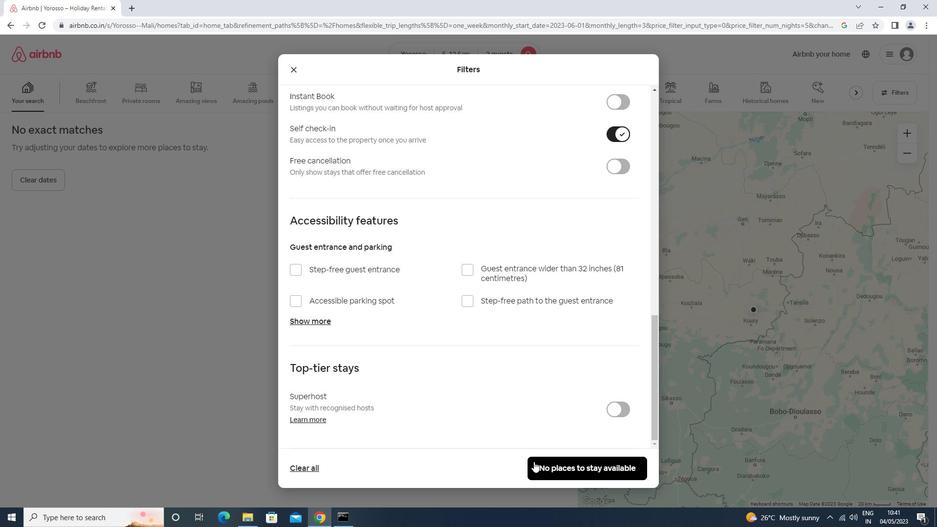 
Action: Mouse moved to (536, 460)
Screenshot: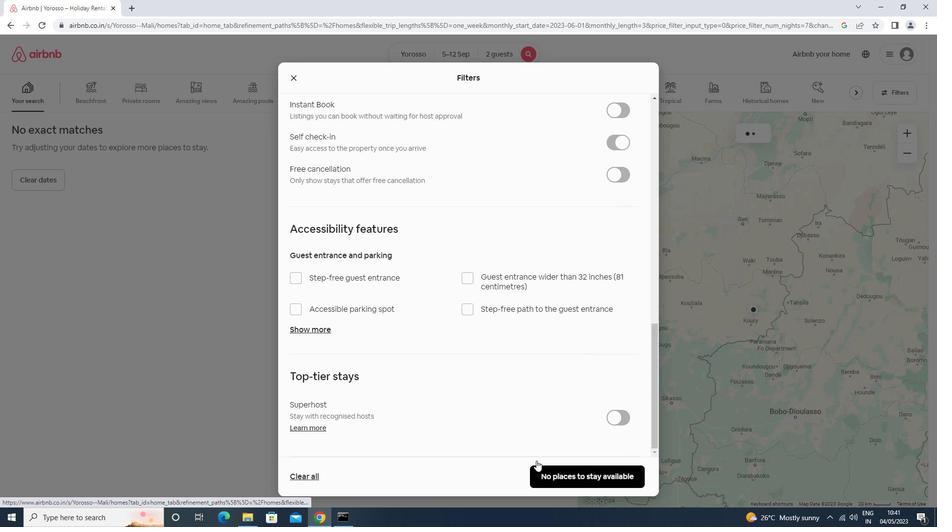 
